 Task: Create a due date automation trigger when advanced on, on the monday after a card is due add fields with custom field "Resume" set to a number greater or equal to 1 and lower than 10 at 11:00 AM.
Action: Mouse moved to (954, 278)
Screenshot: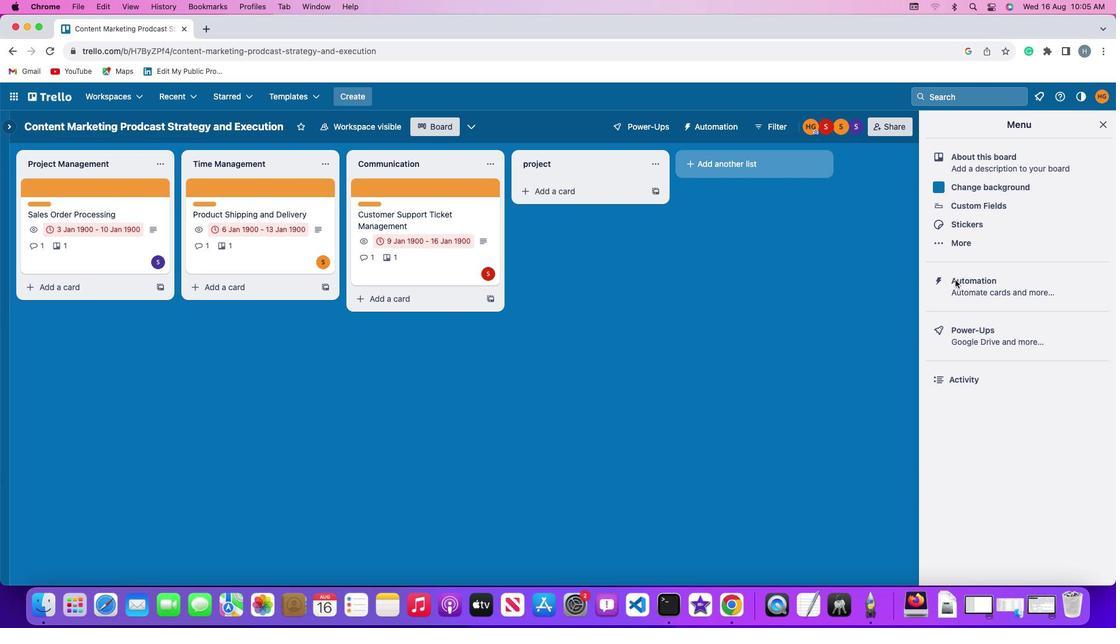 
Action: Mouse pressed left at (954, 278)
Screenshot: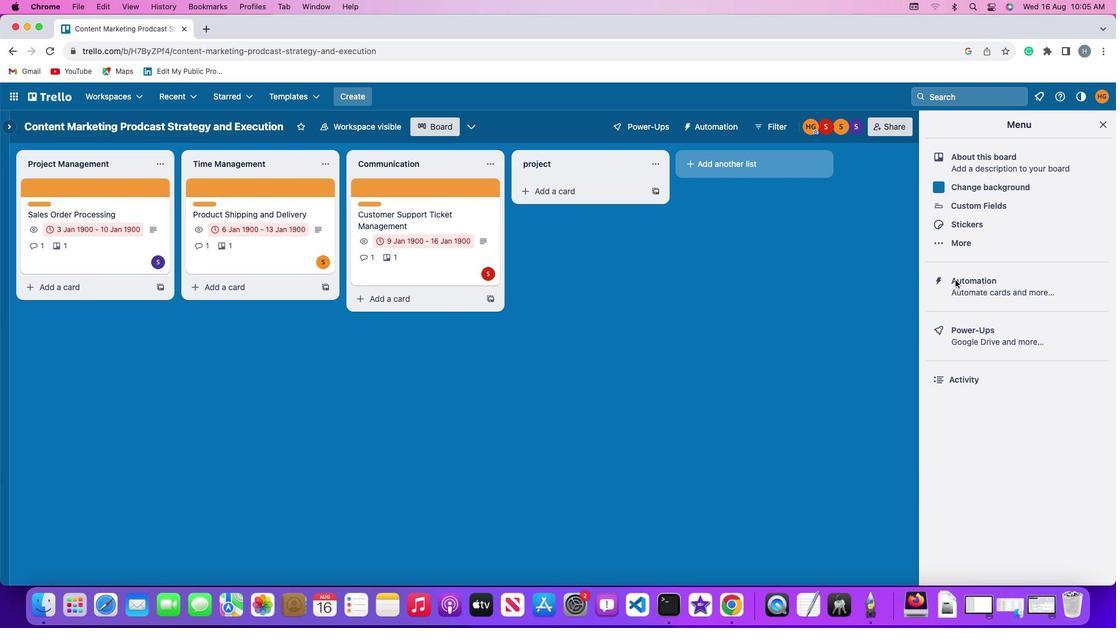 
Action: Mouse pressed left at (954, 278)
Screenshot: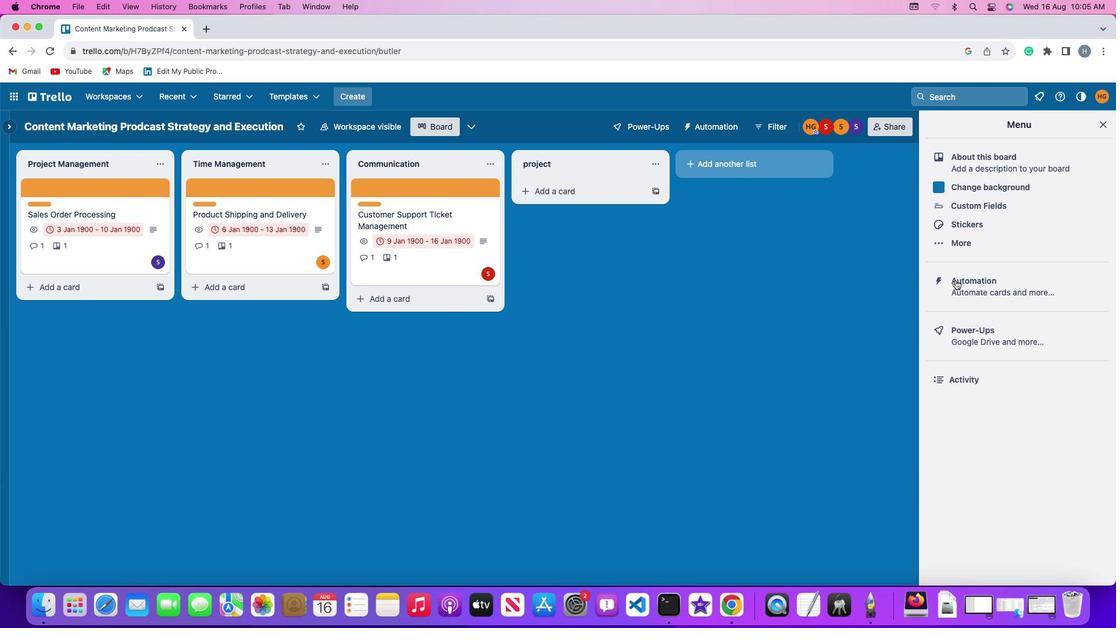 
Action: Mouse moved to (73, 268)
Screenshot: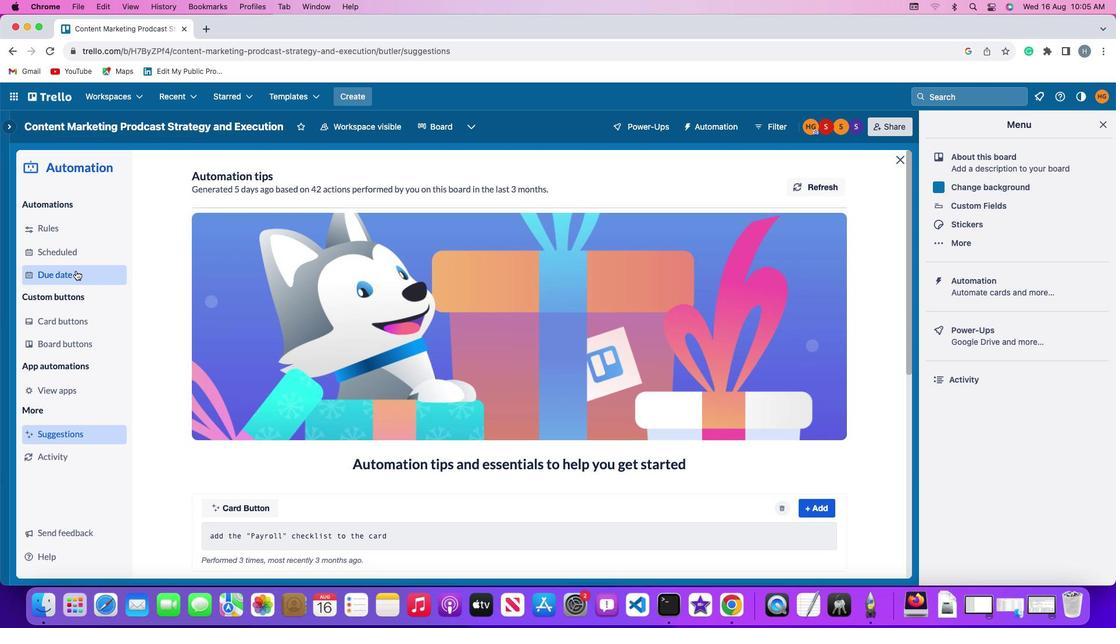 
Action: Mouse pressed left at (73, 268)
Screenshot: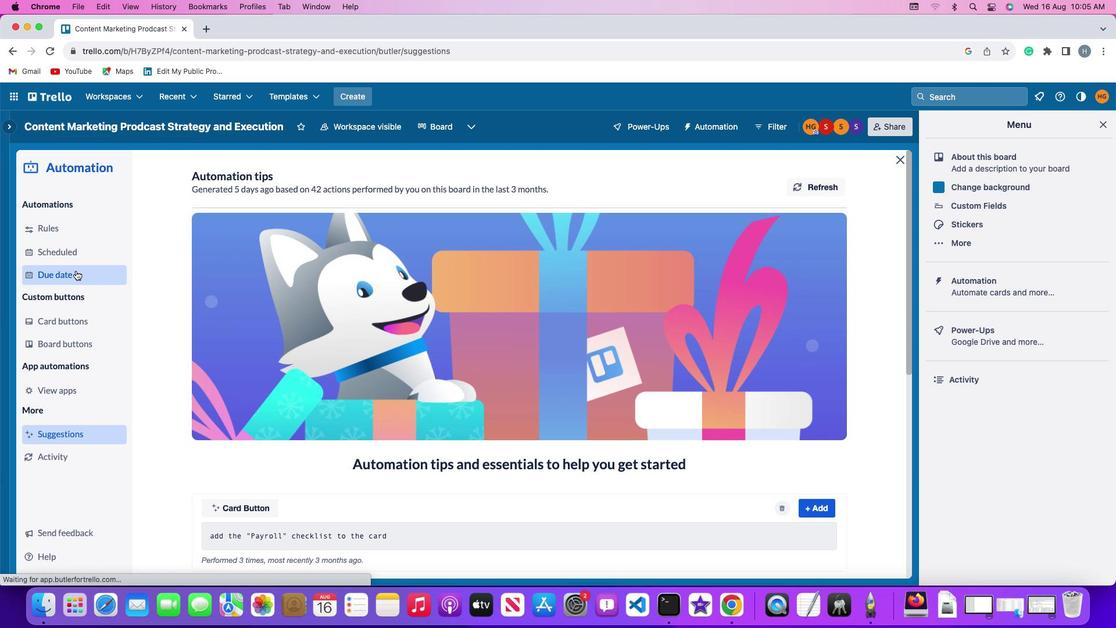 
Action: Mouse moved to (800, 175)
Screenshot: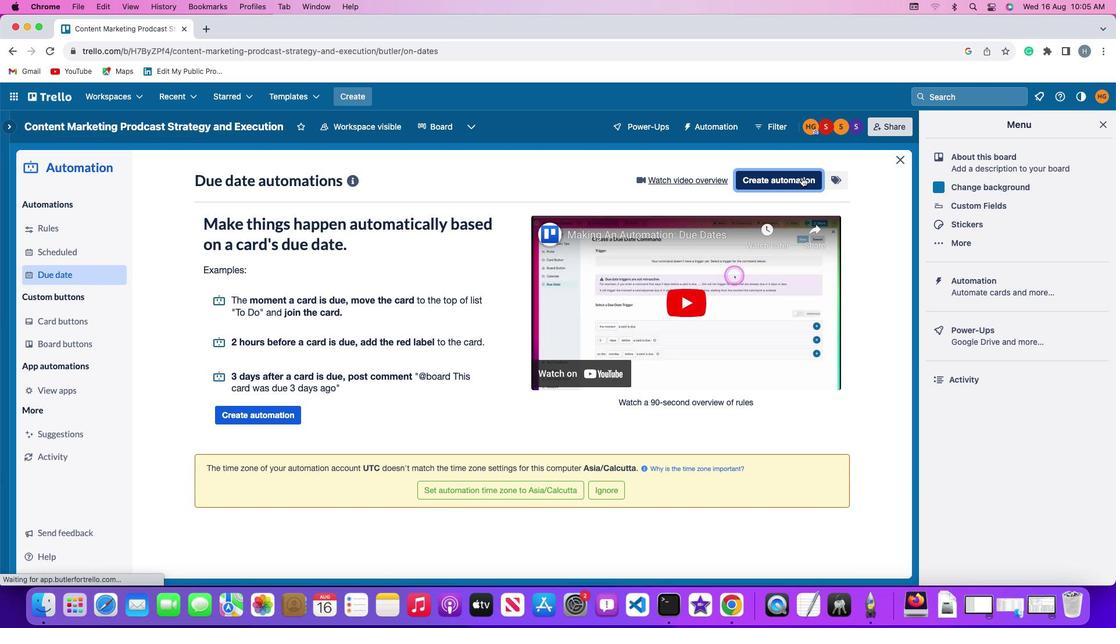 
Action: Mouse pressed left at (800, 175)
Screenshot: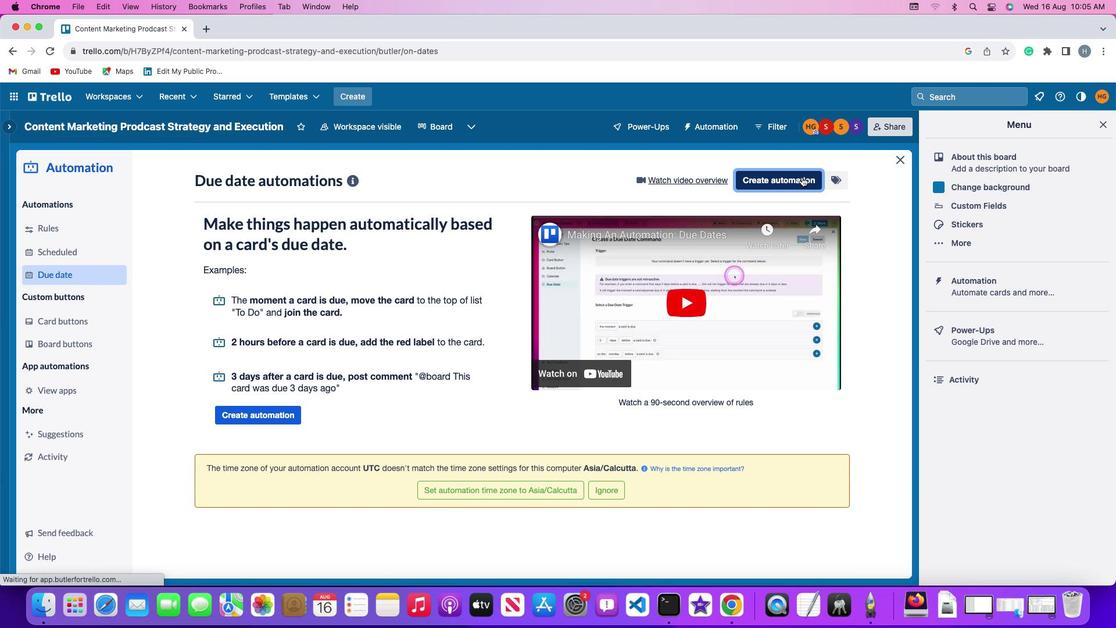 
Action: Mouse moved to (278, 291)
Screenshot: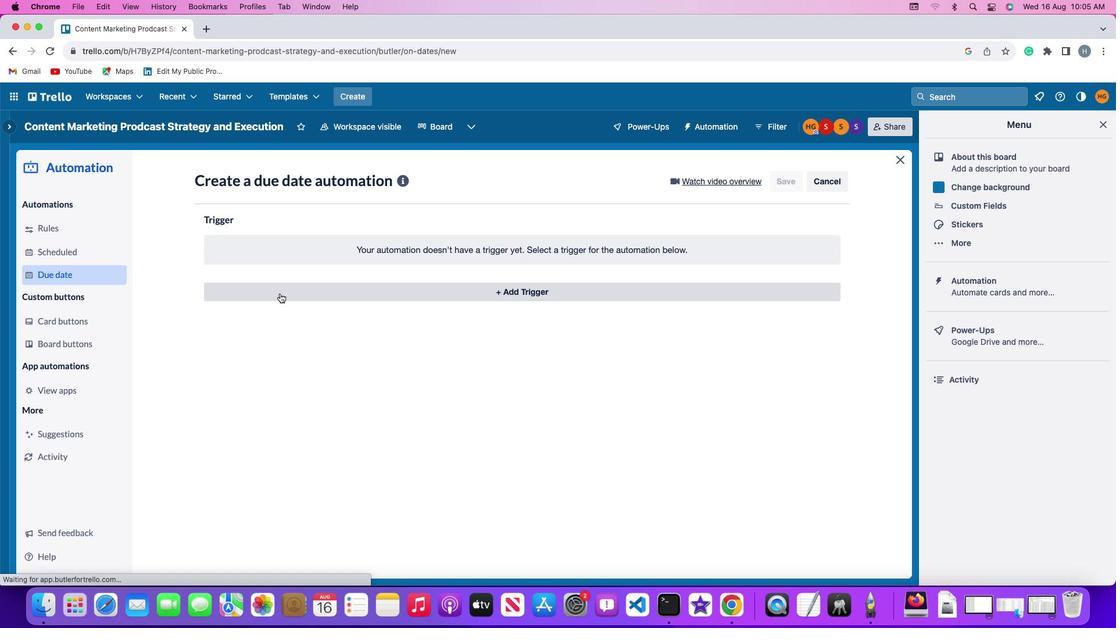 
Action: Mouse pressed left at (278, 291)
Screenshot: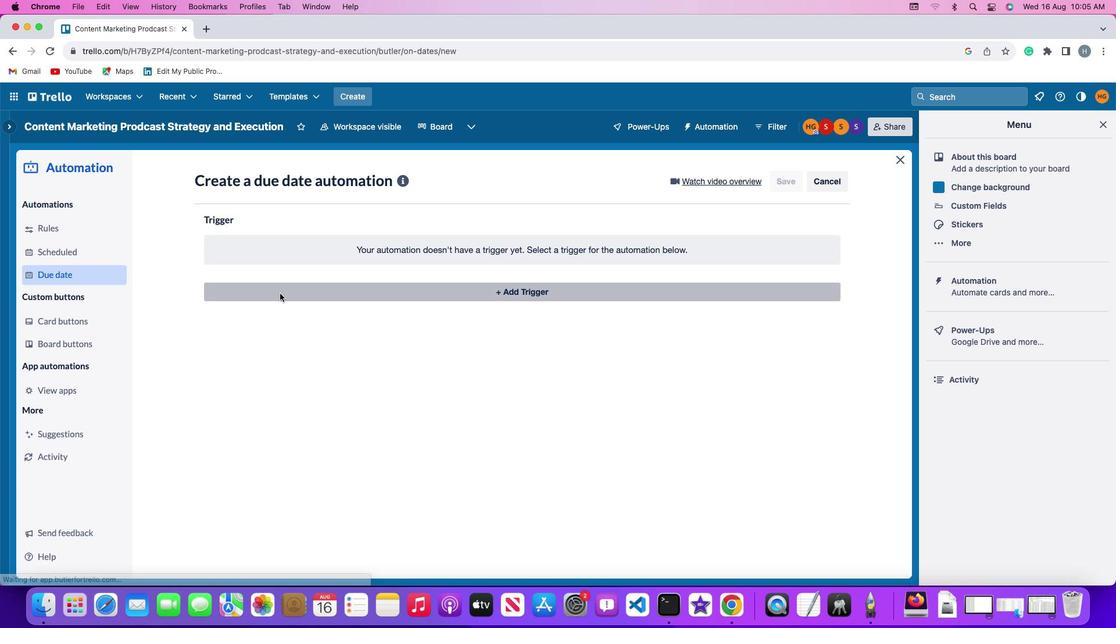 
Action: Mouse moved to (252, 501)
Screenshot: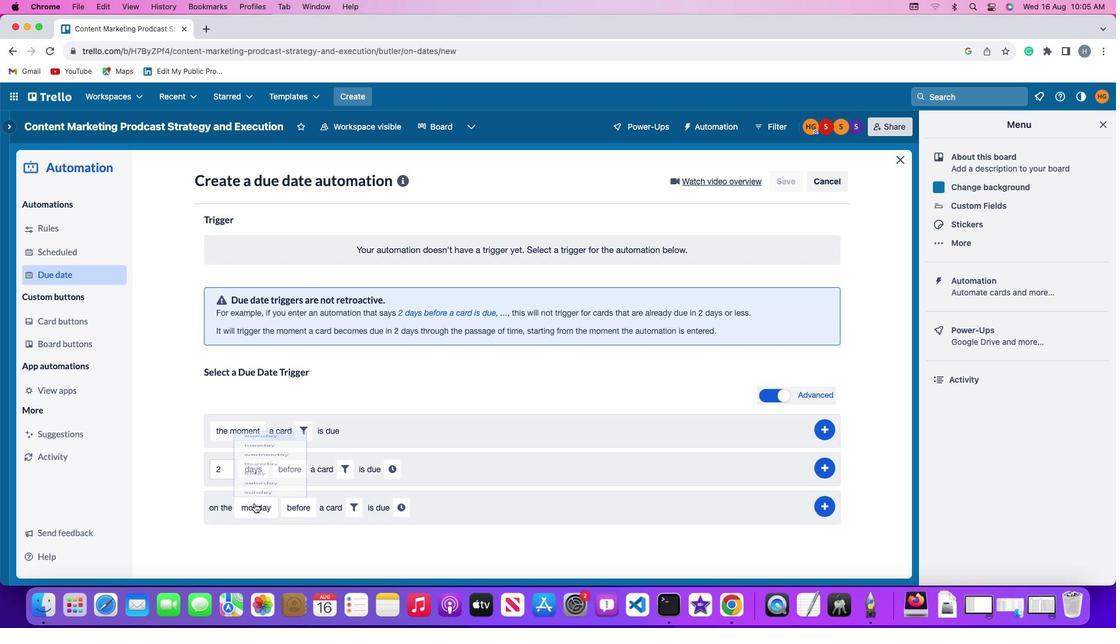 
Action: Mouse pressed left at (252, 501)
Screenshot: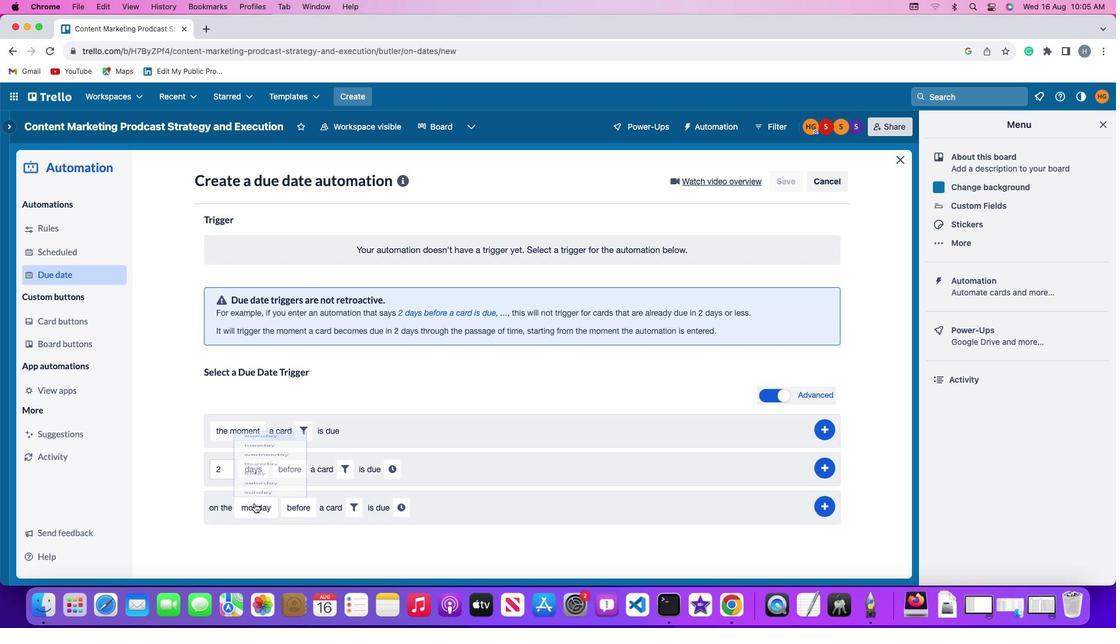 
Action: Mouse moved to (256, 341)
Screenshot: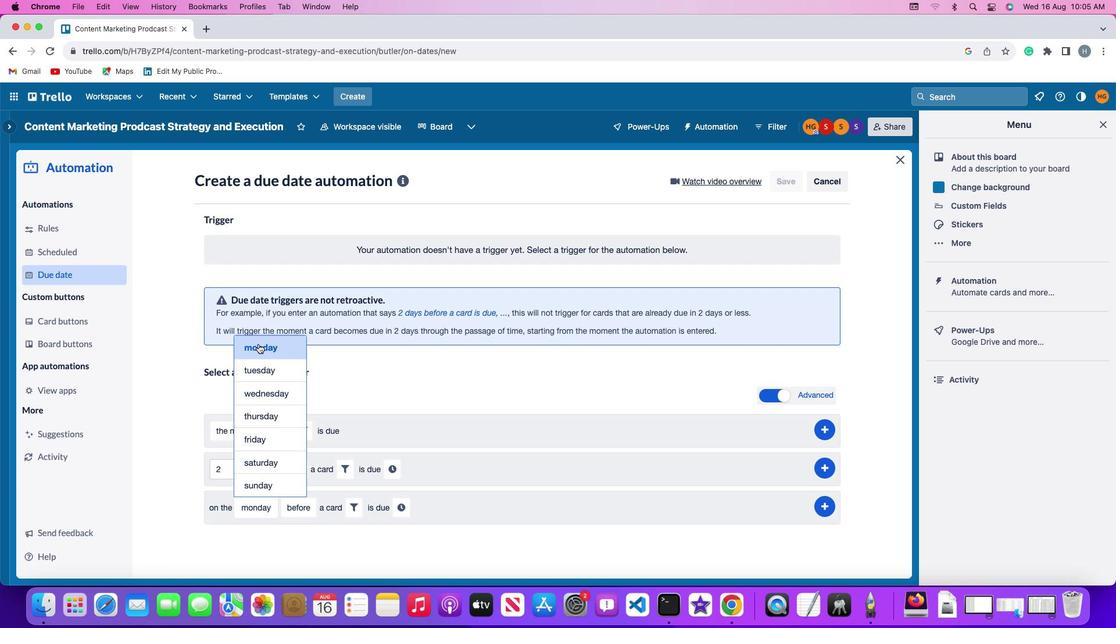 
Action: Mouse pressed left at (256, 341)
Screenshot: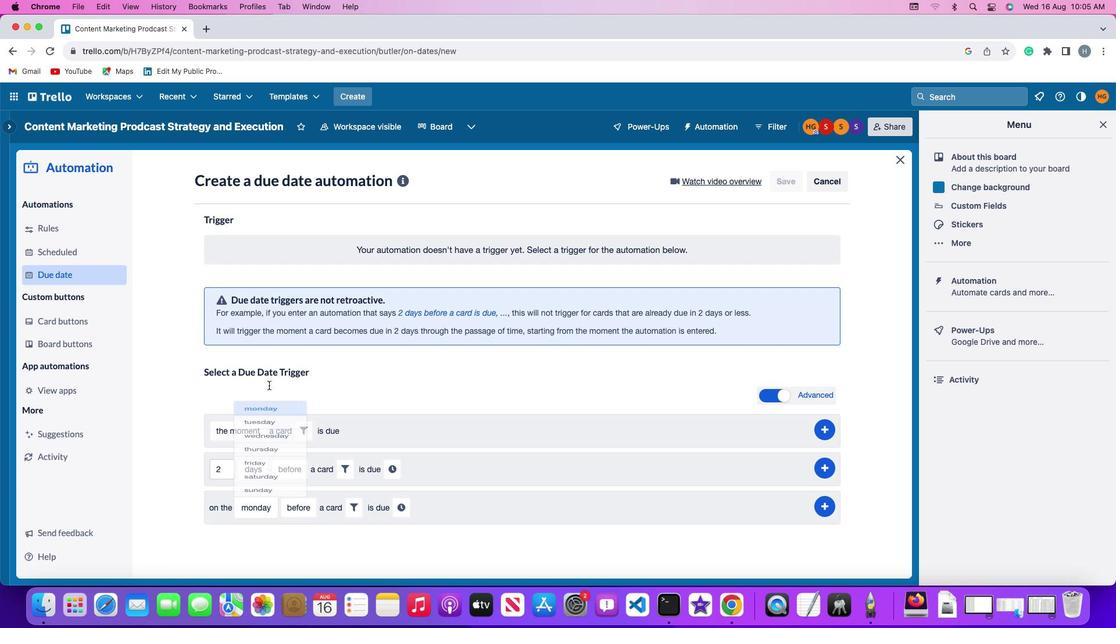
Action: Mouse moved to (291, 512)
Screenshot: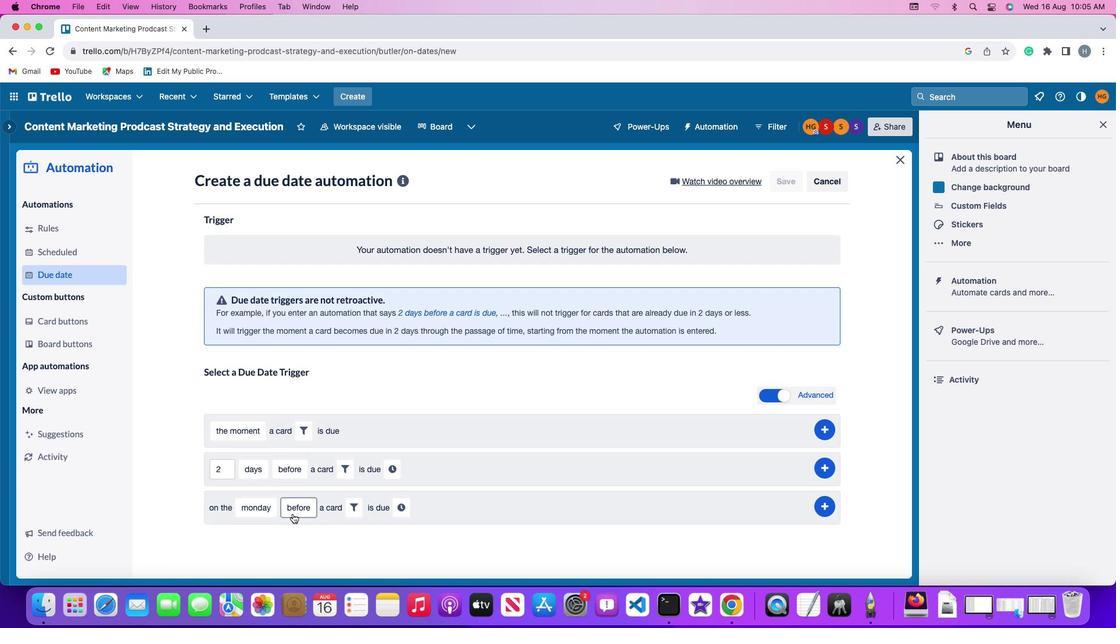 
Action: Mouse pressed left at (291, 512)
Screenshot: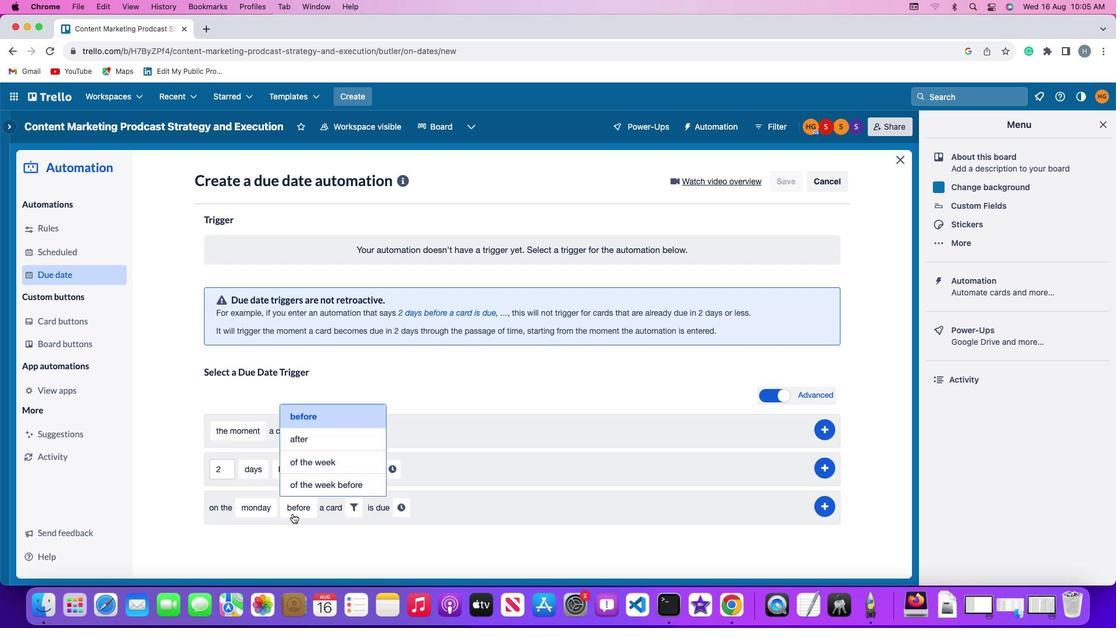 
Action: Mouse moved to (302, 429)
Screenshot: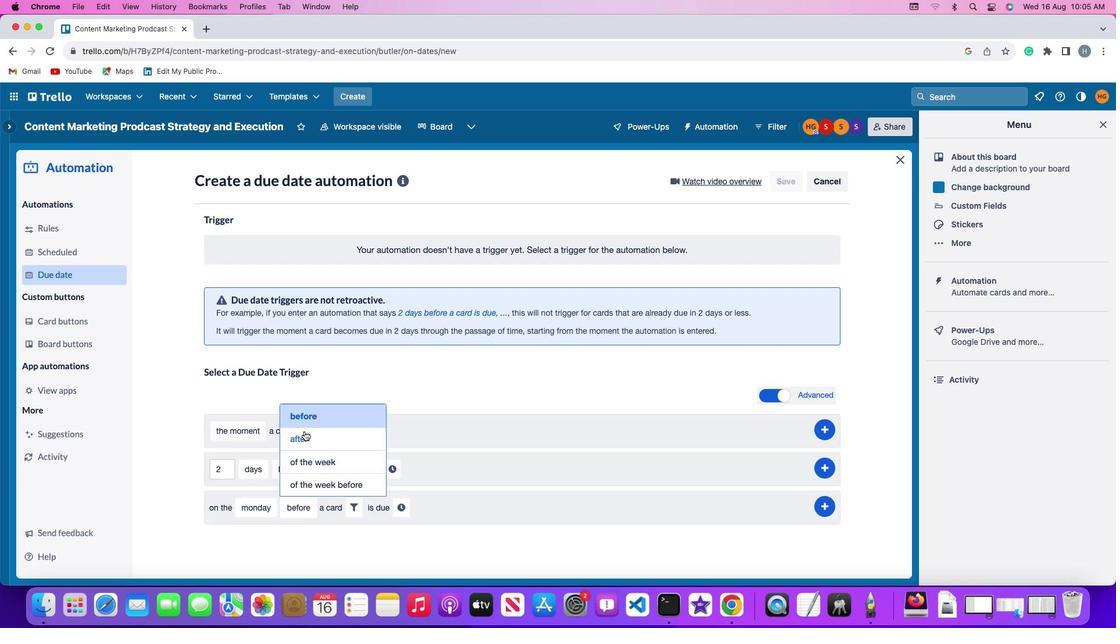 
Action: Mouse pressed left at (302, 429)
Screenshot: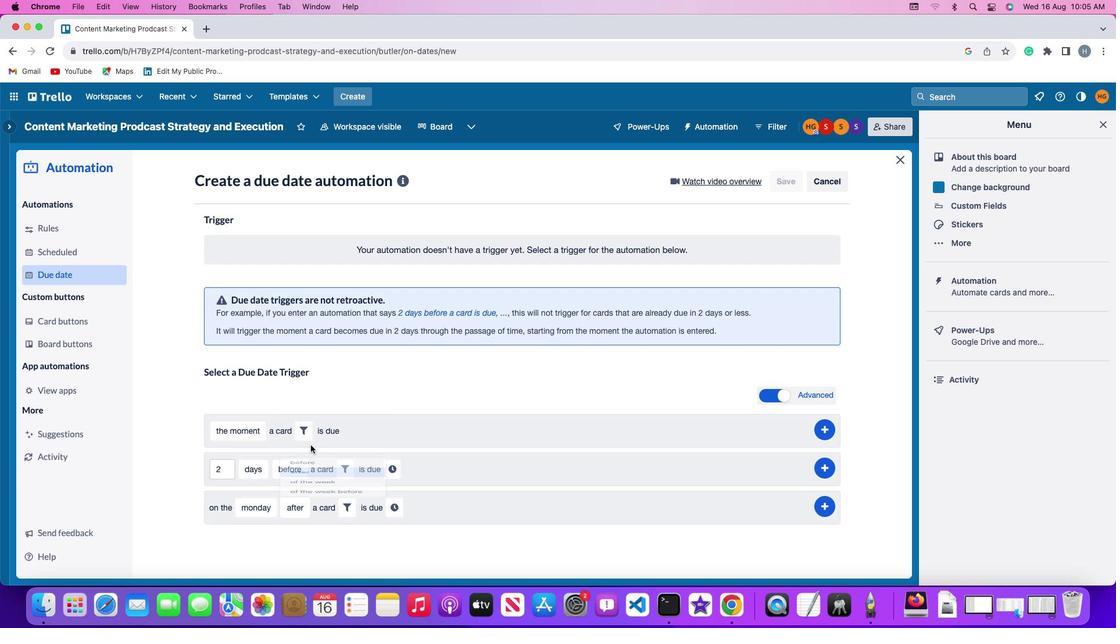 
Action: Mouse moved to (344, 504)
Screenshot: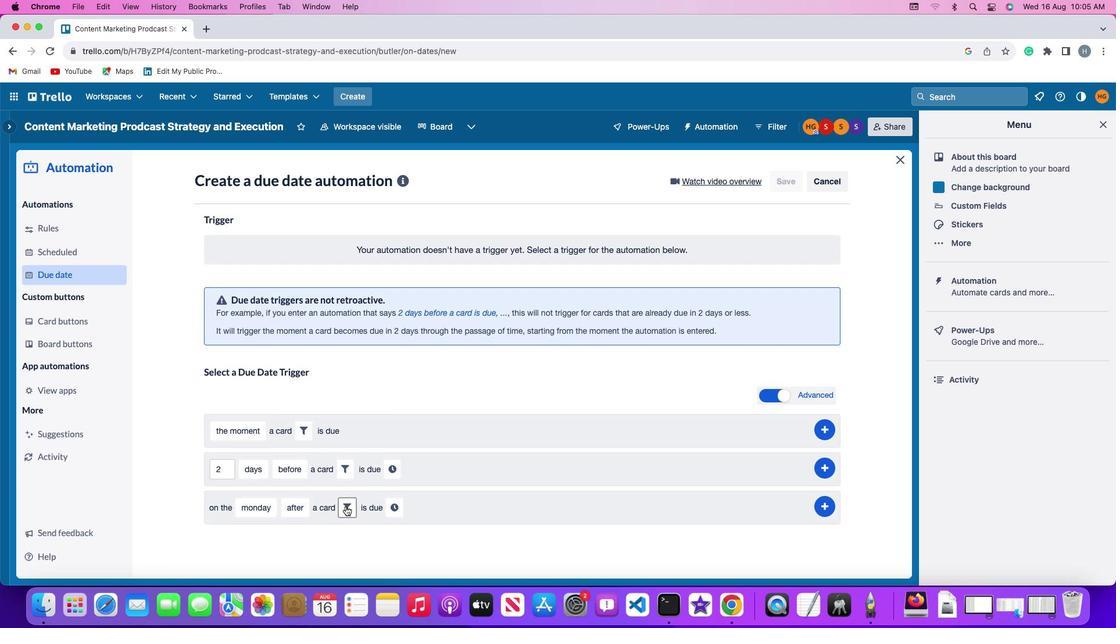 
Action: Mouse pressed left at (344, 504)
Screenshot: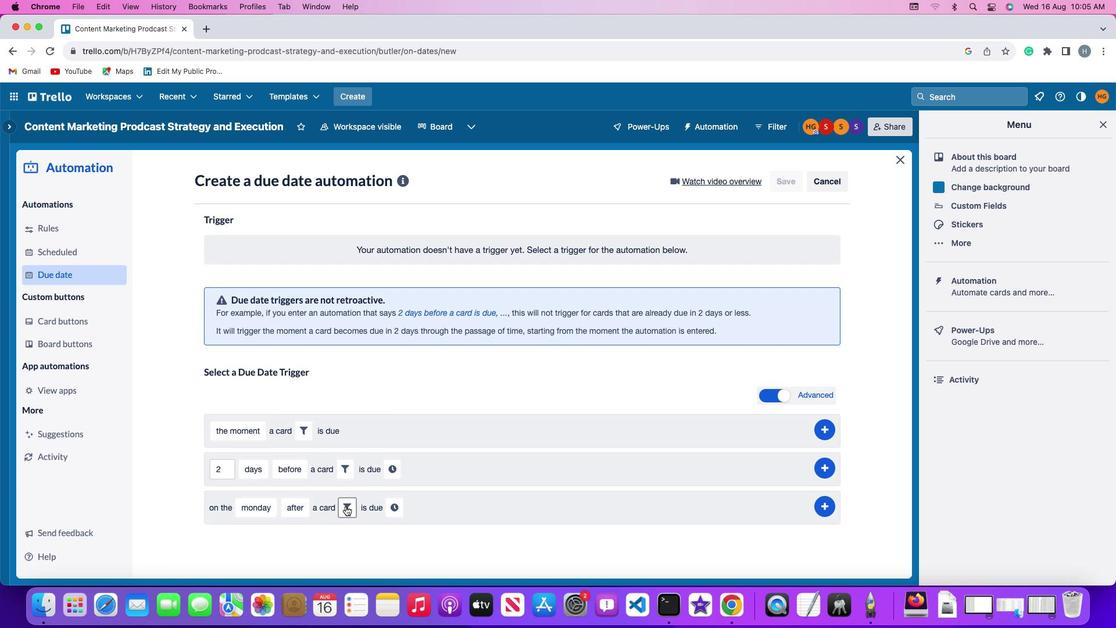 
Action: Mouse moved to (538, 547)
Screenshot: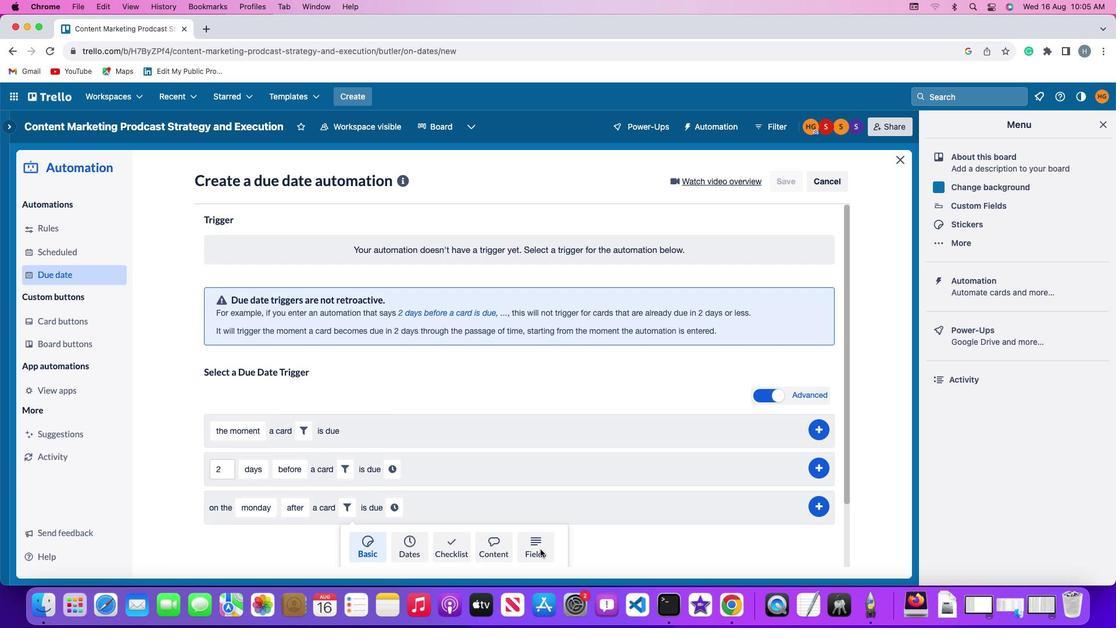 
Action: Mouse pressed left at (538, 547)
Screenshot: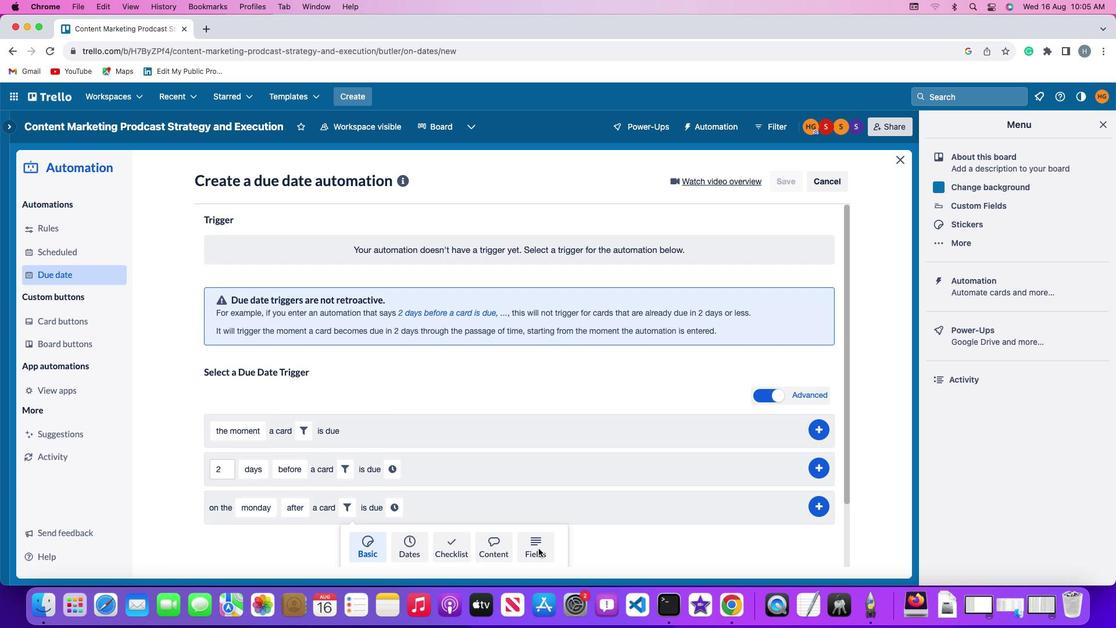
Action: Mouse moved to (309, 540)
Screenshot: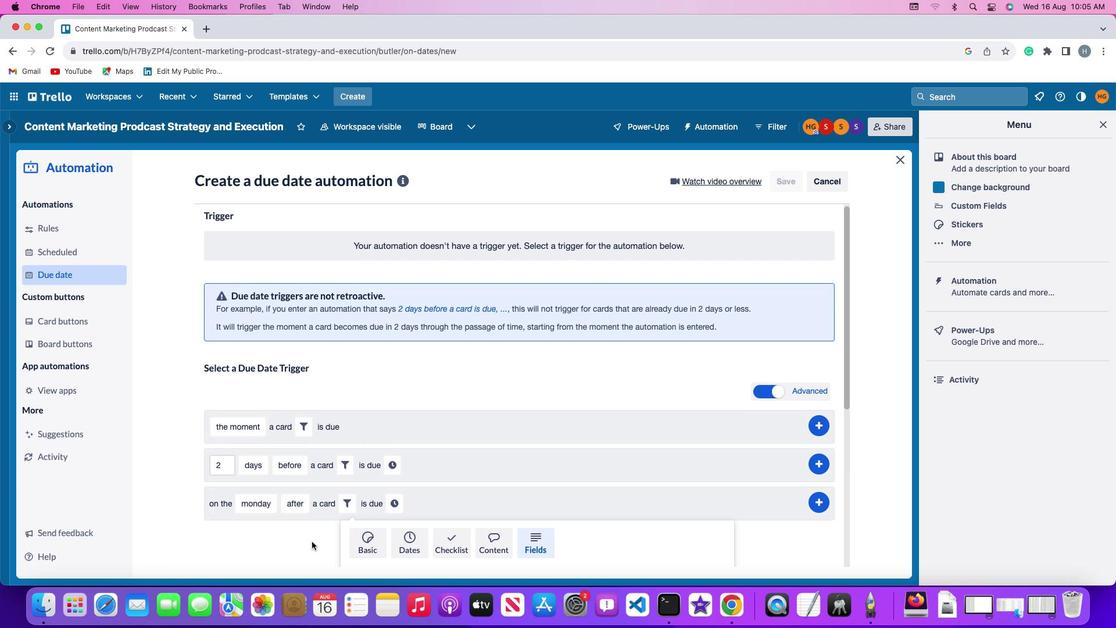 
Action: Mouse scrolled (309, 540) with delta (-1, -1)
Screenshot: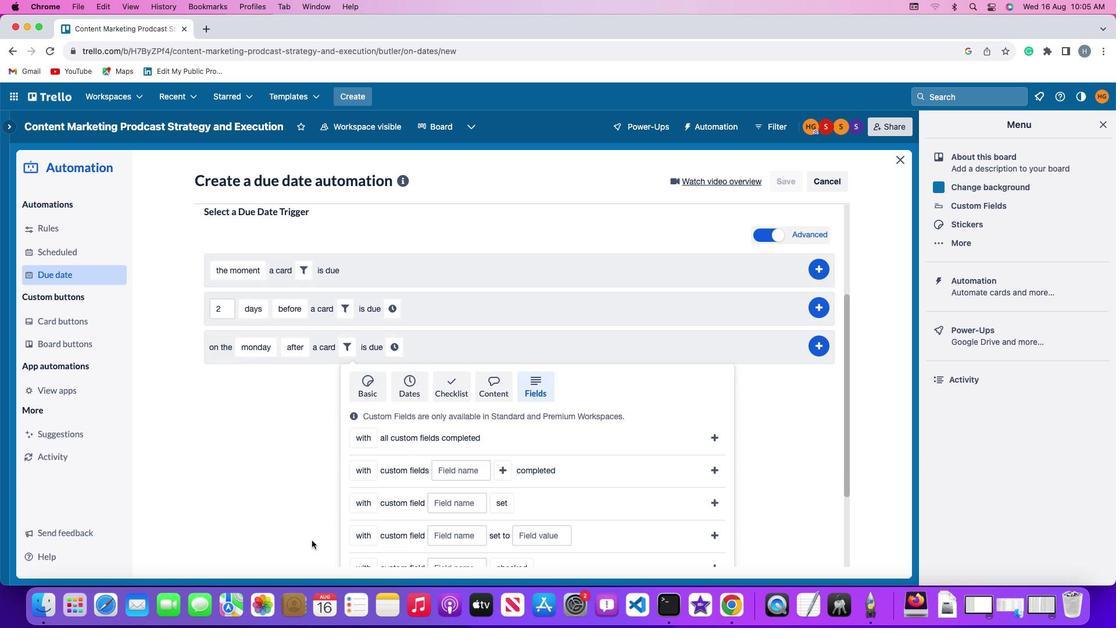 
Action: Mouse scrolled (309, 540) with delta (-1, -1)
Screenshot: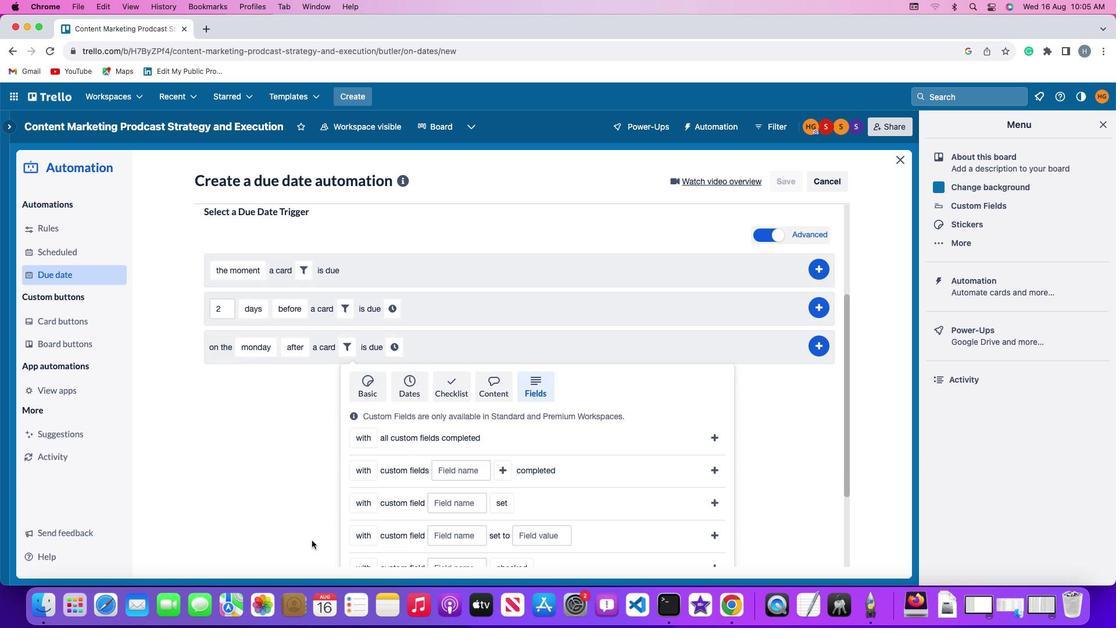 
Action: Mouse scrolled (309, 540) with delta (-1, -2)
Screenshot: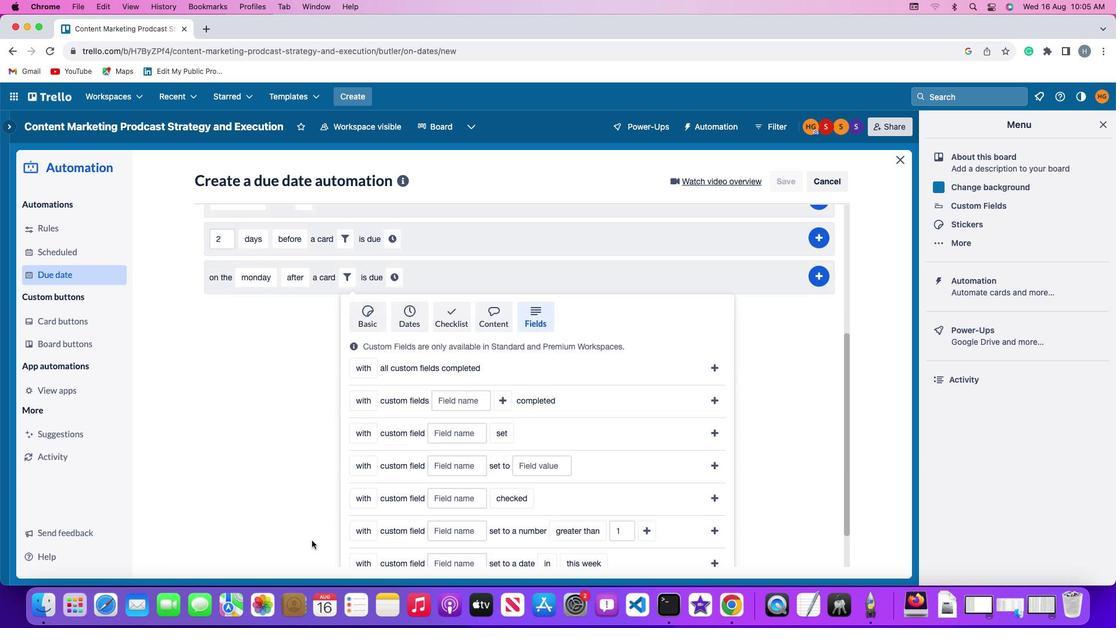 
Action: Mouse moved to (309, 540)
Screenshot: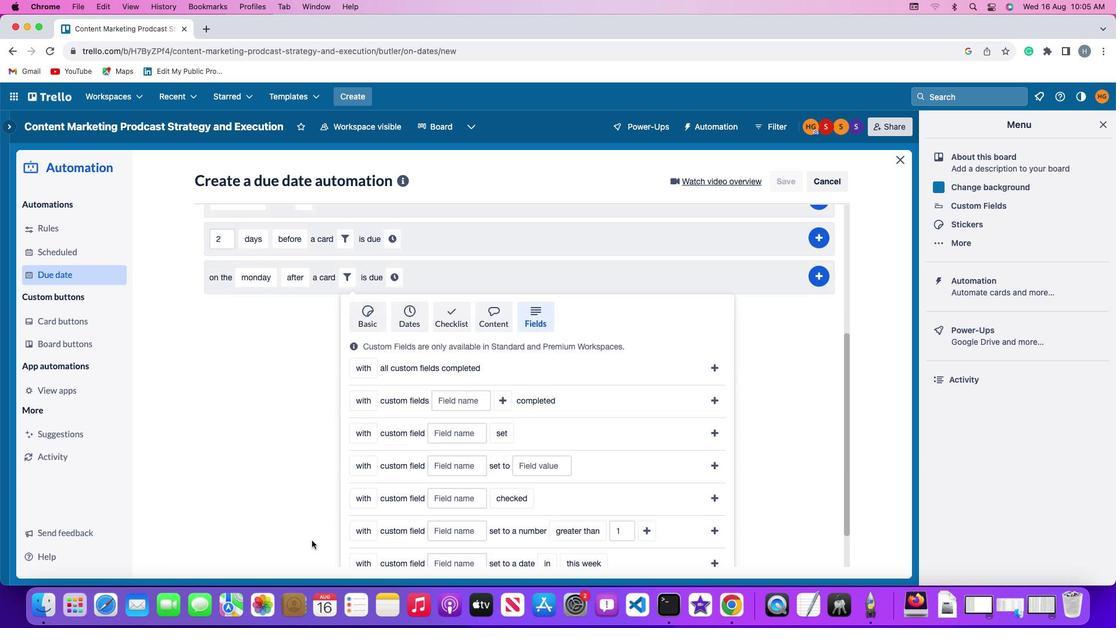 
Action: Mouse scrolled (309, 540) with delta (-1, -4)
Screenshot: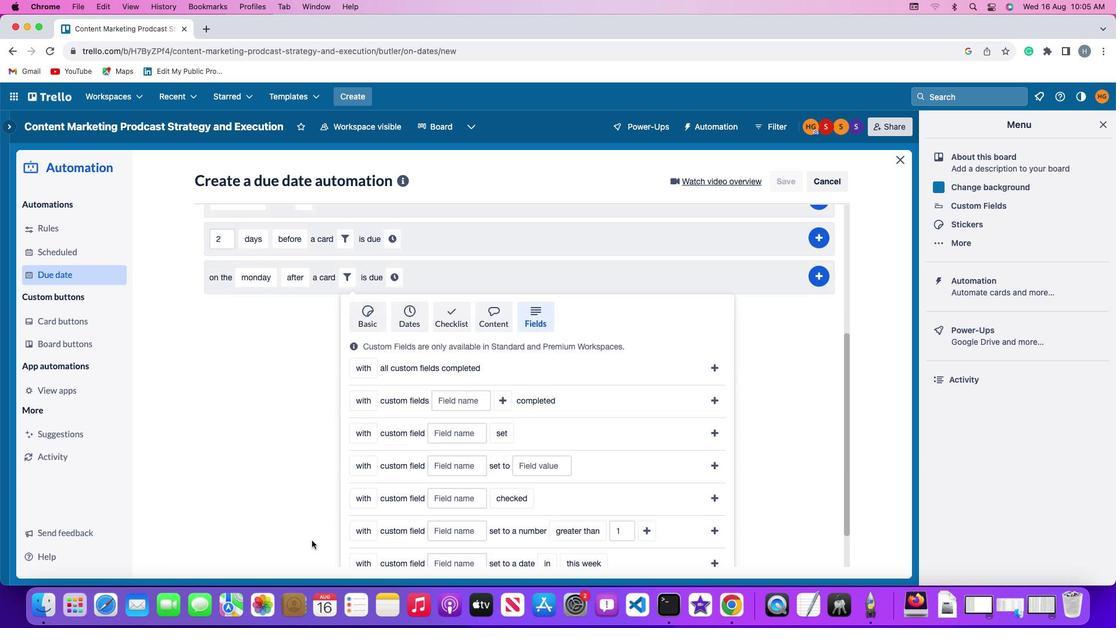 
Action: Mouse moved to (309, 539)
Screenshot: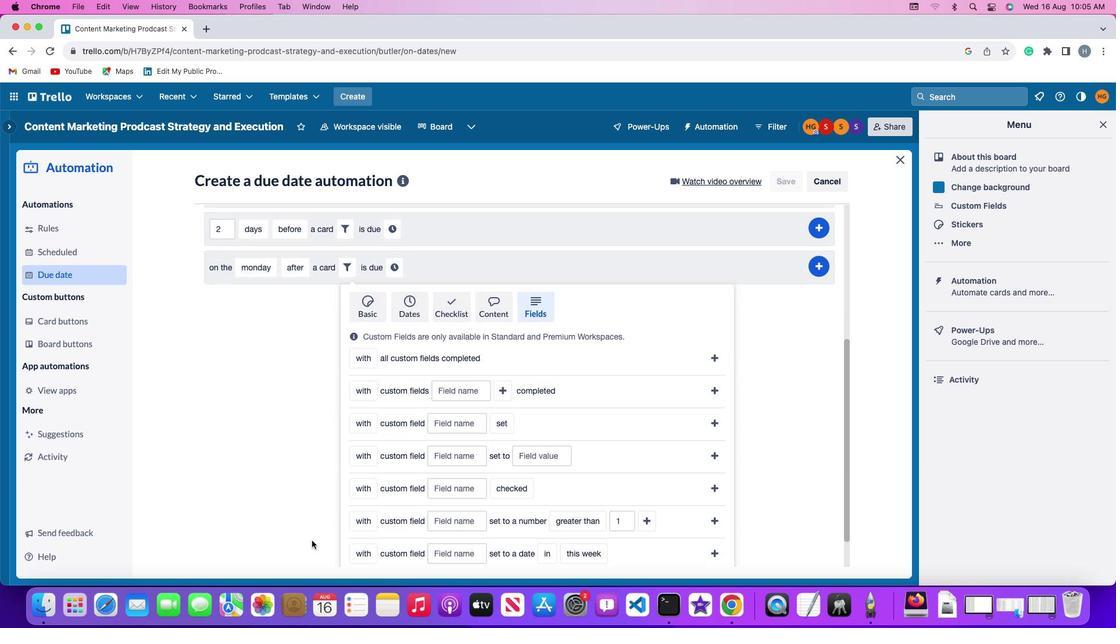 
Action: Mouse scrolled (309, 539) with delta (-1, -1)
Screenshot: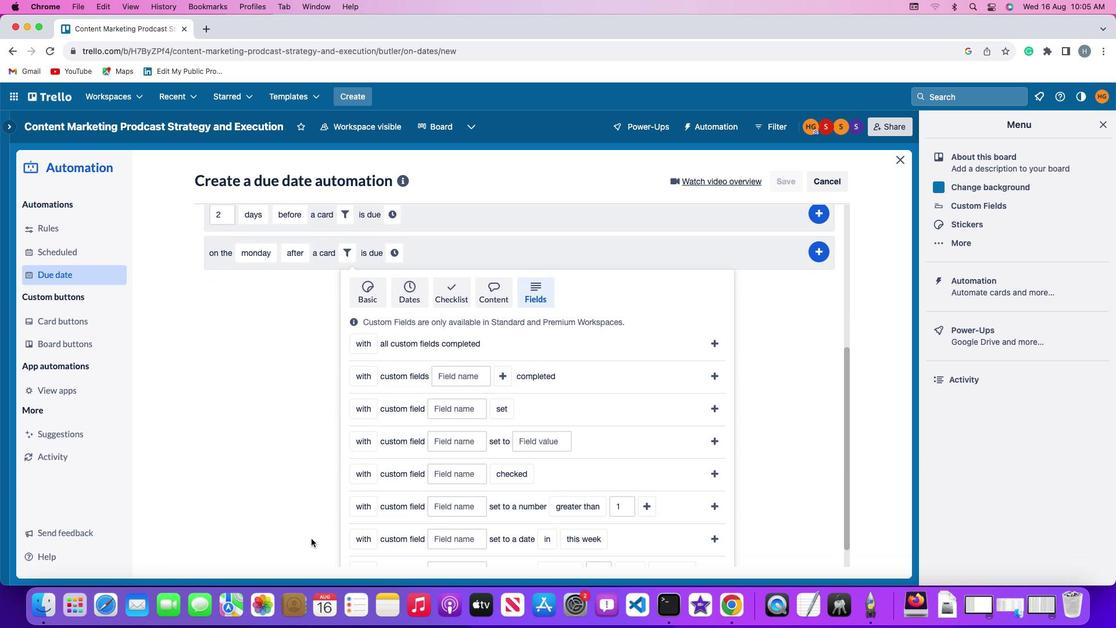 
Action: Mouse scrolled (309, 539) with delta (-1, -1)
Screenshot: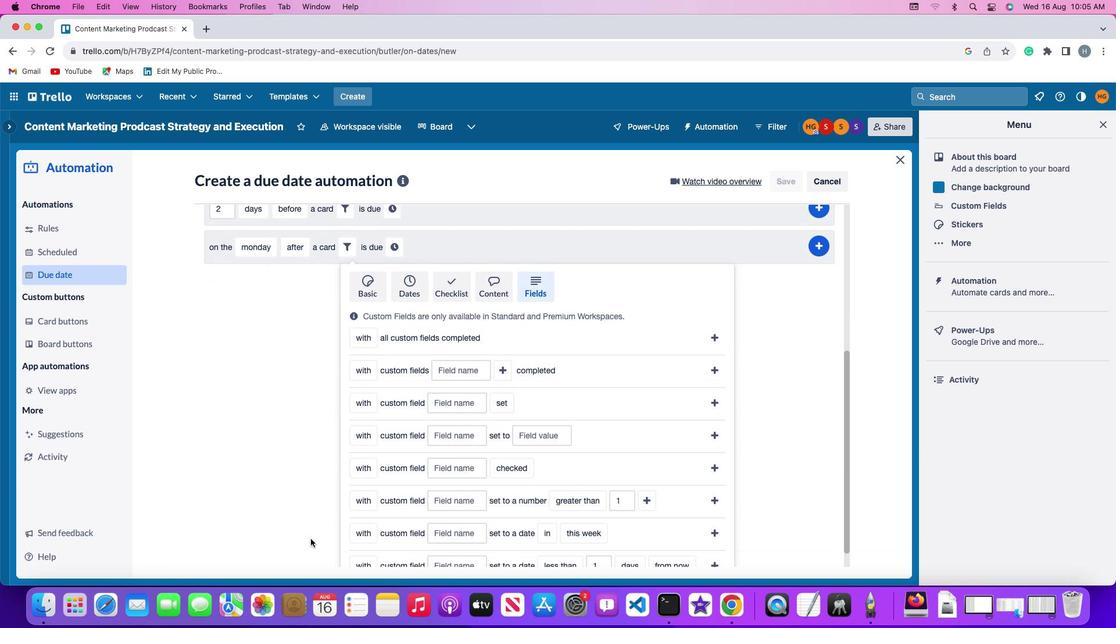 
Action: Mouse scrolled (309, 539) with delta (-1, -2)
Screenshot: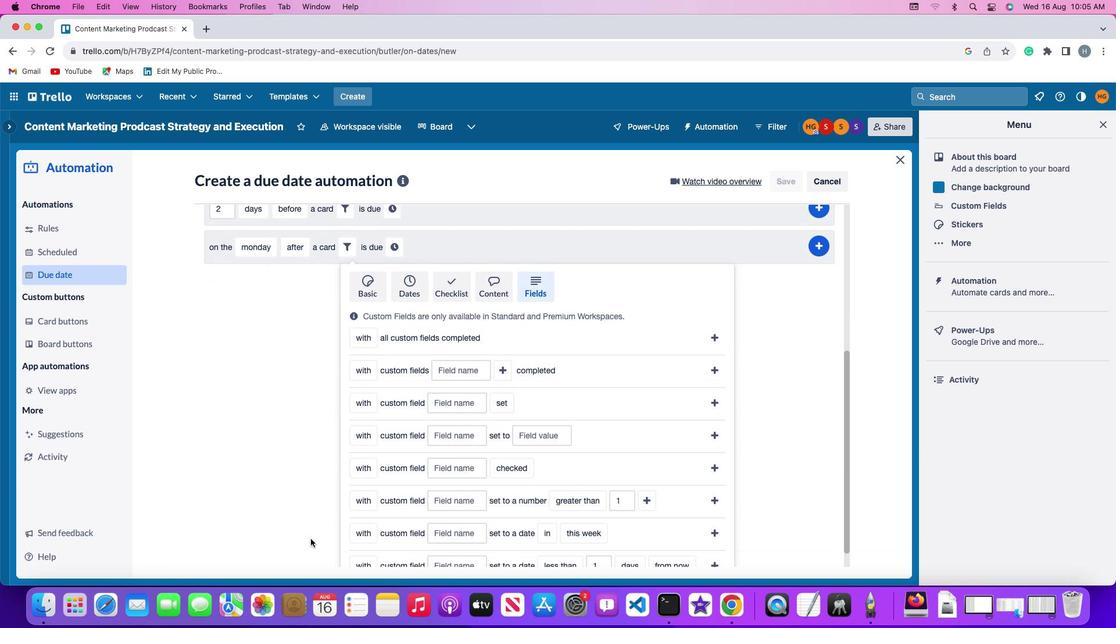 
Action: Mouse scrolled (309, 539) with delta (-1, -4)
Screenshot: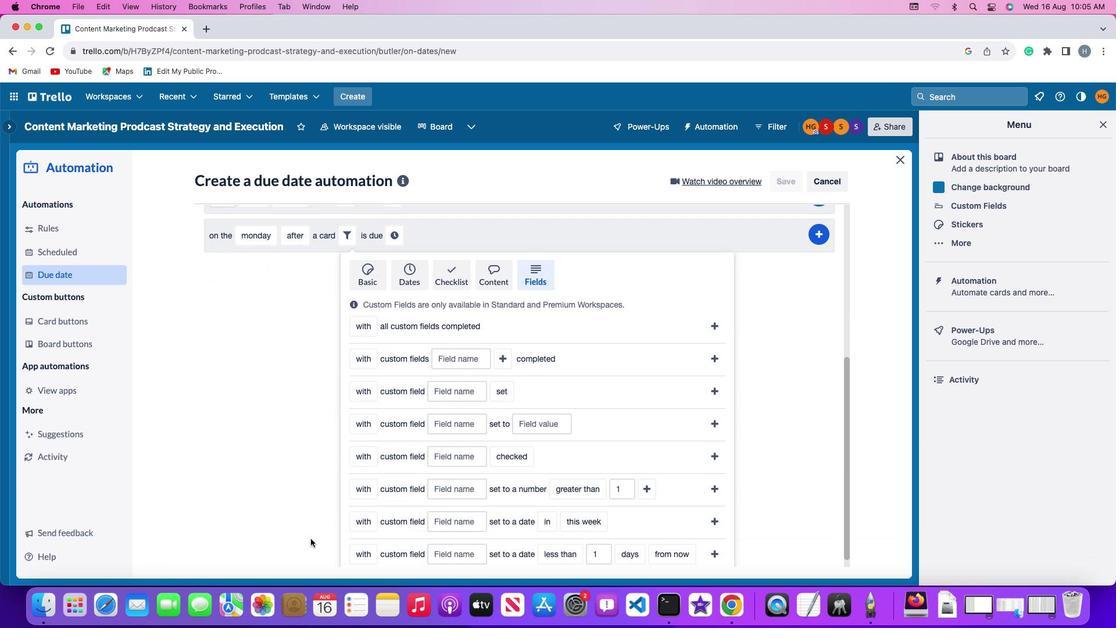 
Action: Mouse moved to (309, 537)
Screenshot: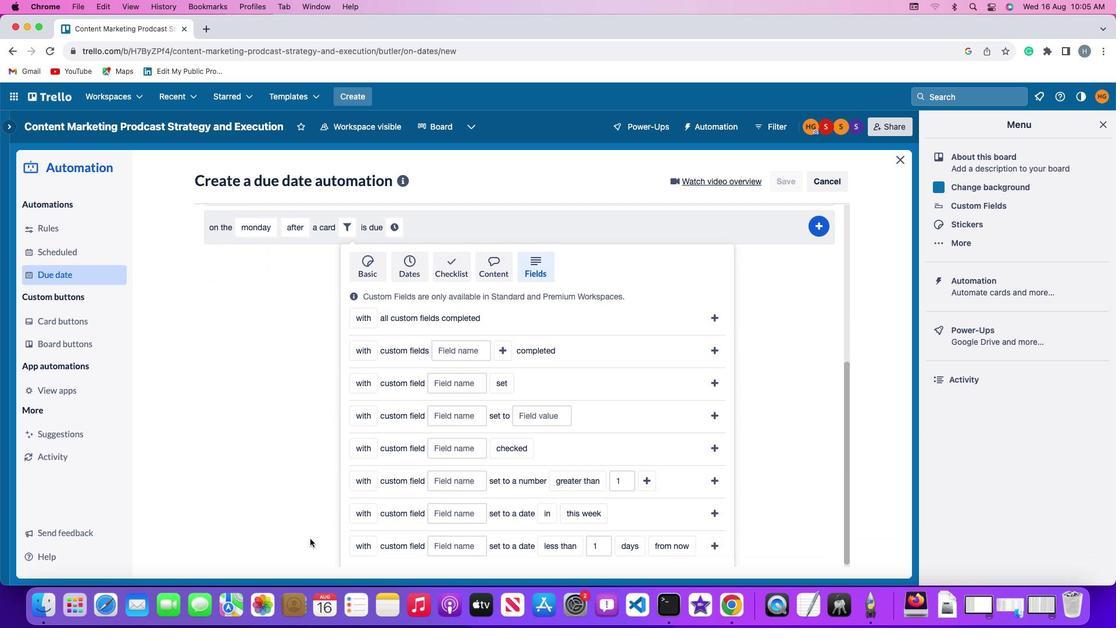 
Action: Mouse scrolled (309, 537) with delta (-1, -4)
Screenshot: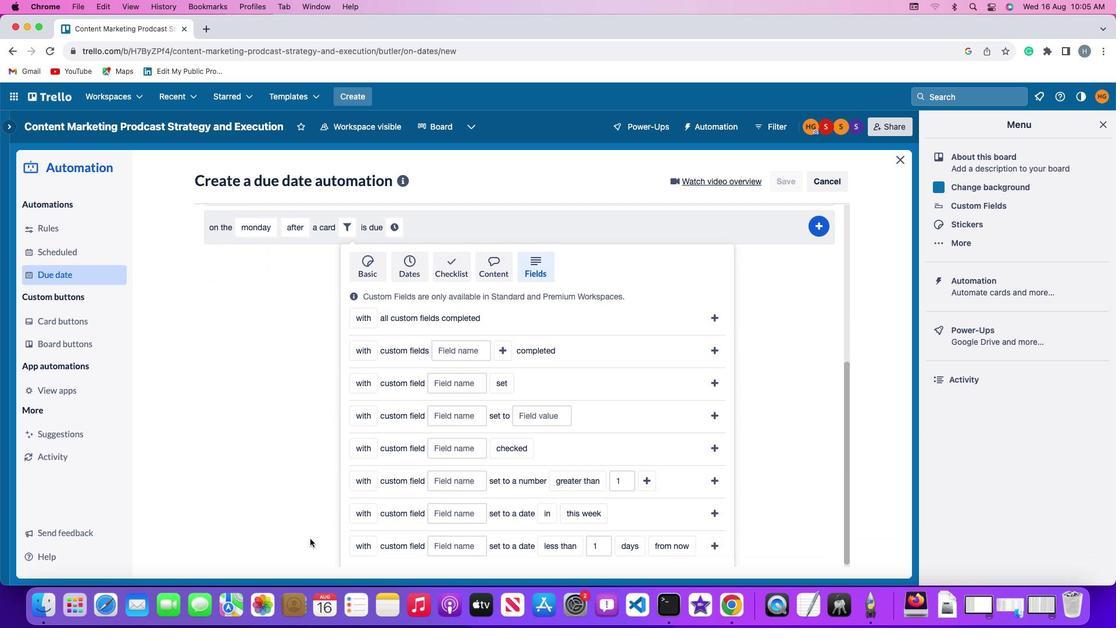 
Action: Mouse moved to (303, 537)
Screenshot: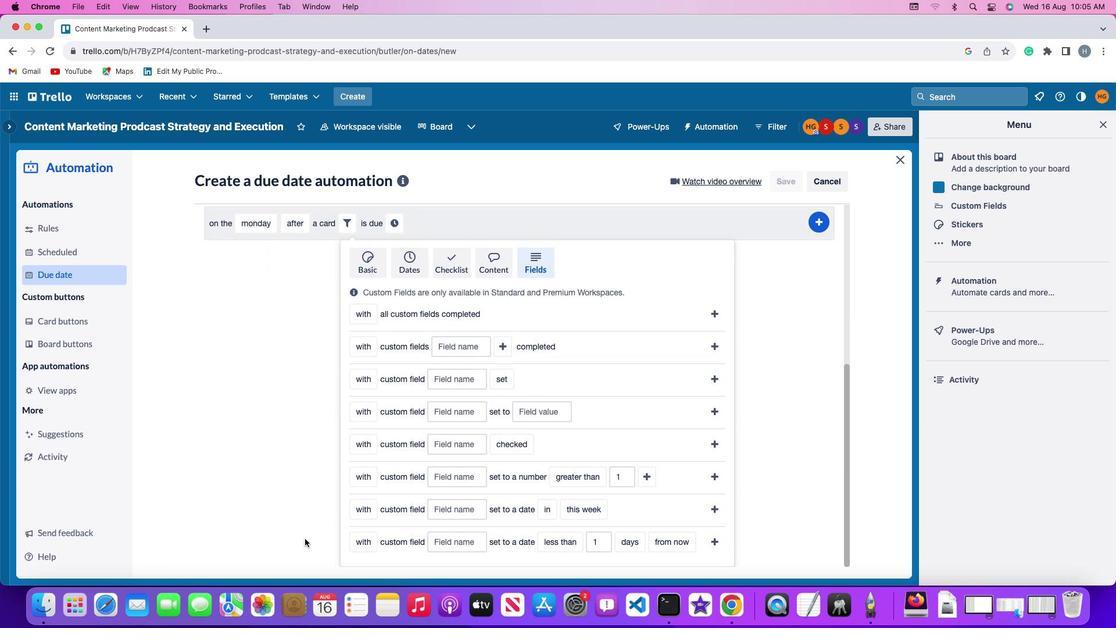 
Action: Mouse scrolled (303, 537) with delta (-1, -1)
Screenshot: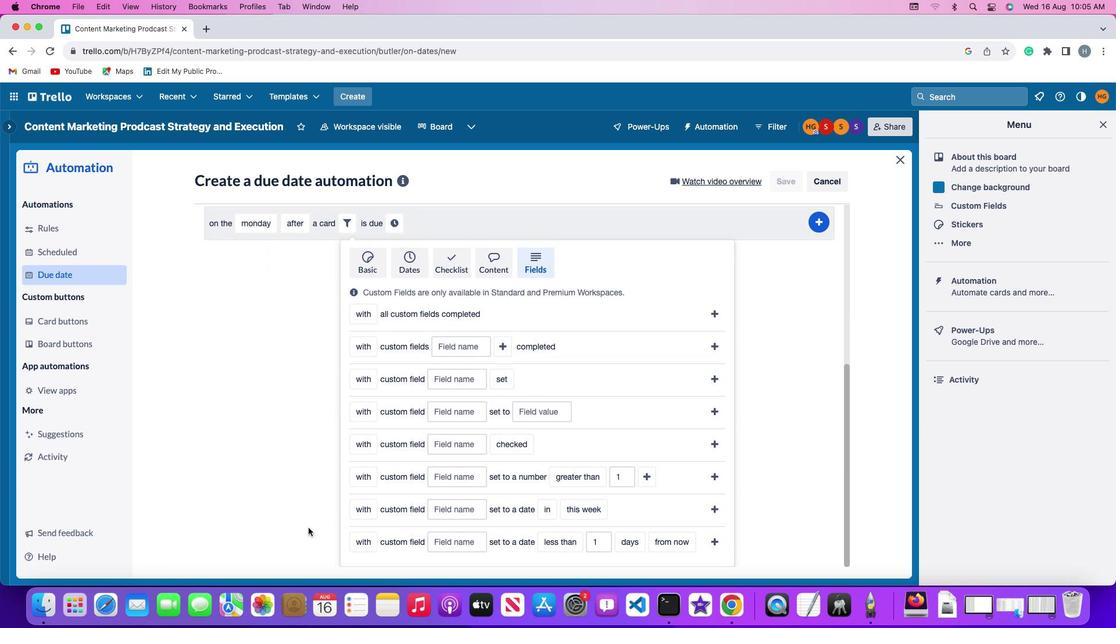 
Action: Mouse scrolled (303, 537) with delta (-1, -1)
Screenshot: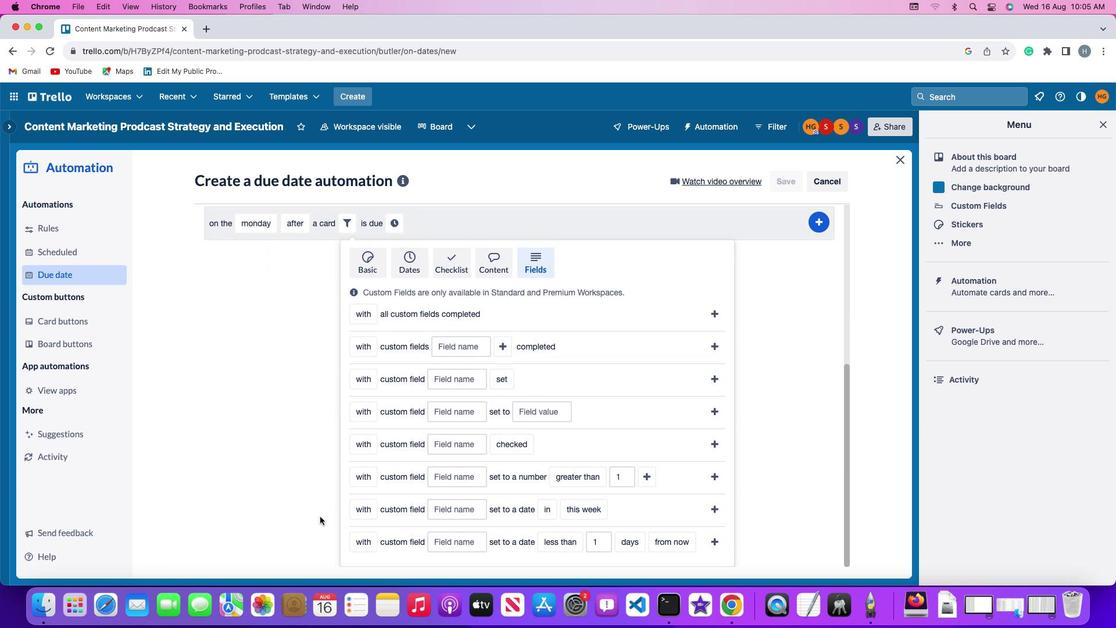
Action: Mouse scrolled (303, 537) with delta (-1, -2)
Screenshot: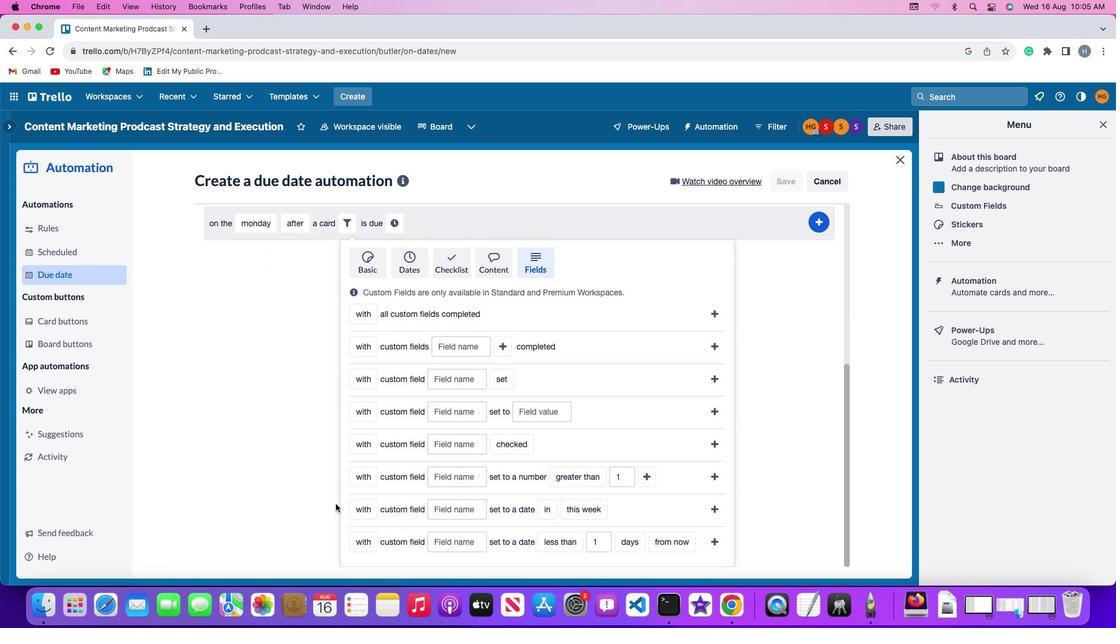 
Action: Mouse moved to (357, 473)
Screenshot: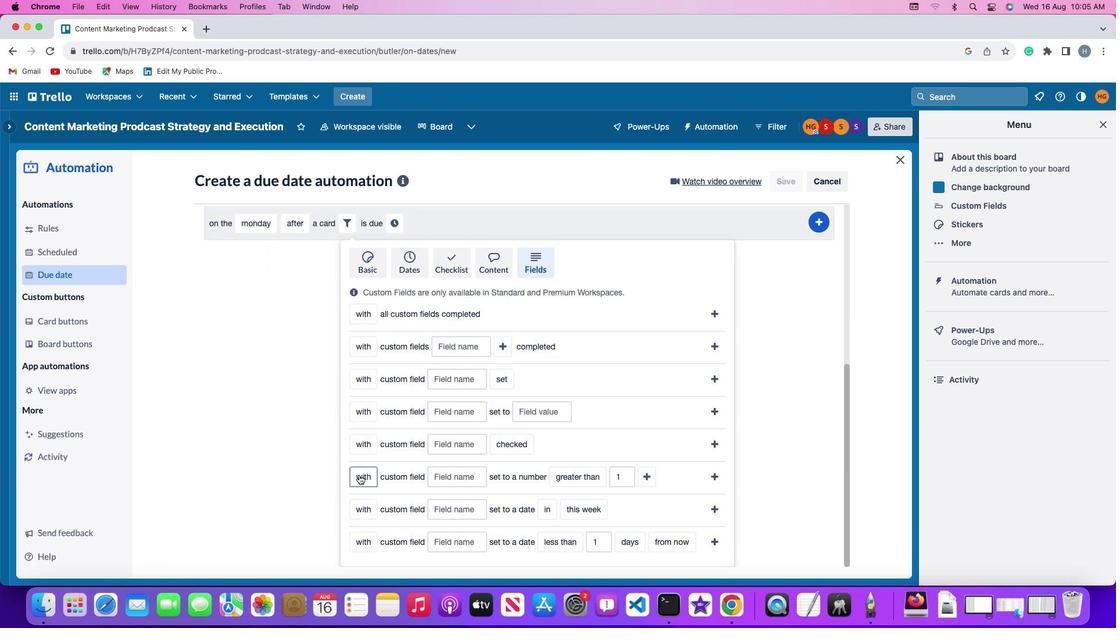 
Action: Mouse pressed left at (357, 473)
Screenshot: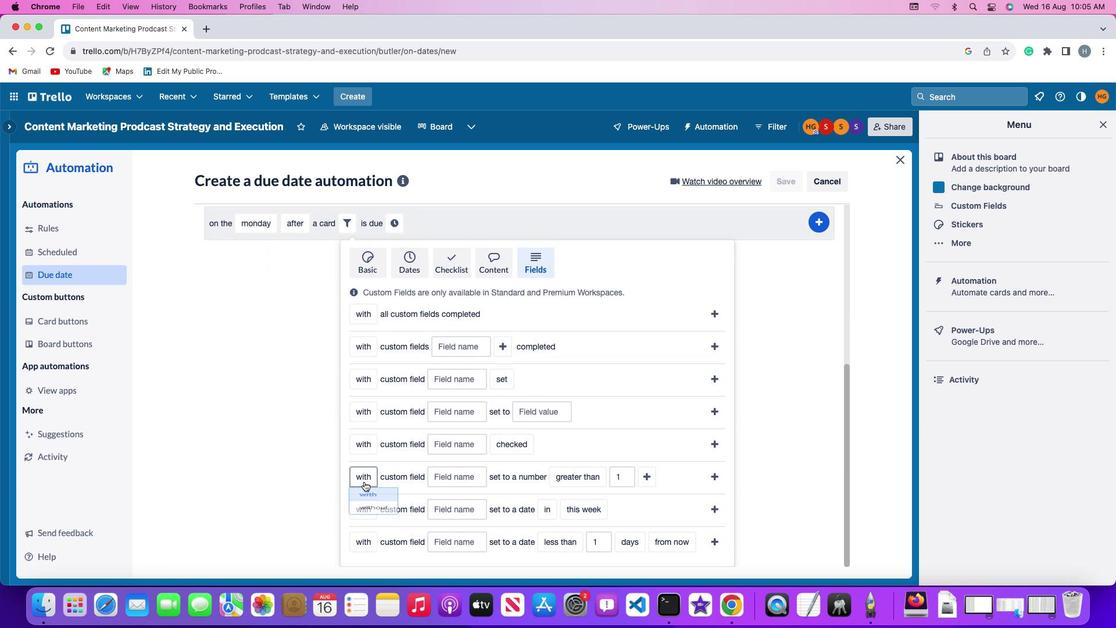
Action: Mouse moved to (370, 500)
Screenshot: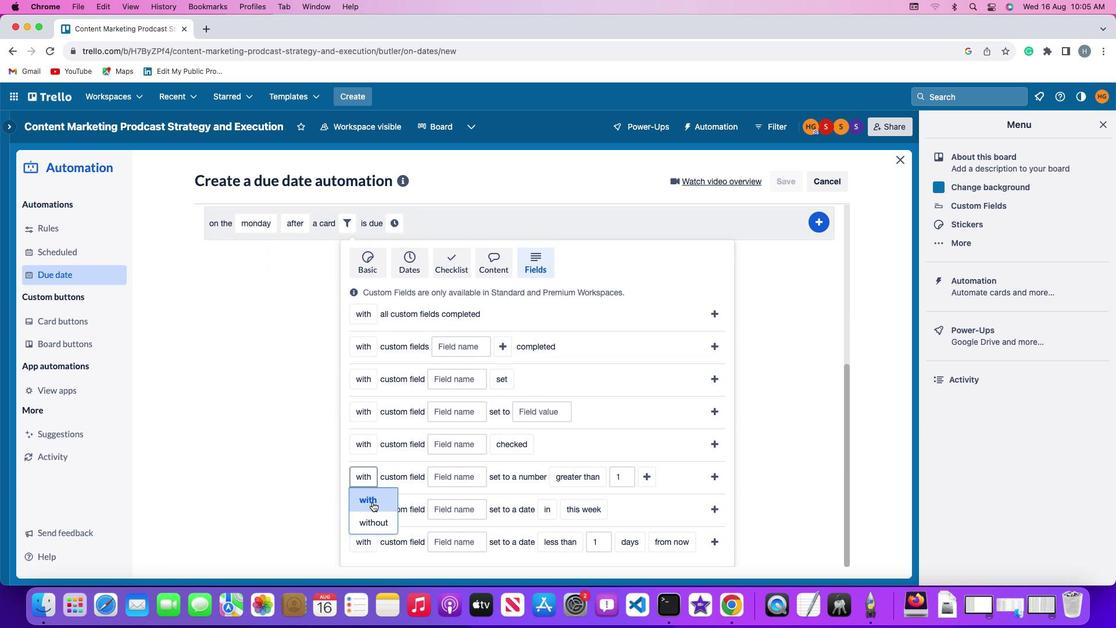 
Action: Mouse pressed left at (370, 500)
Screenshot: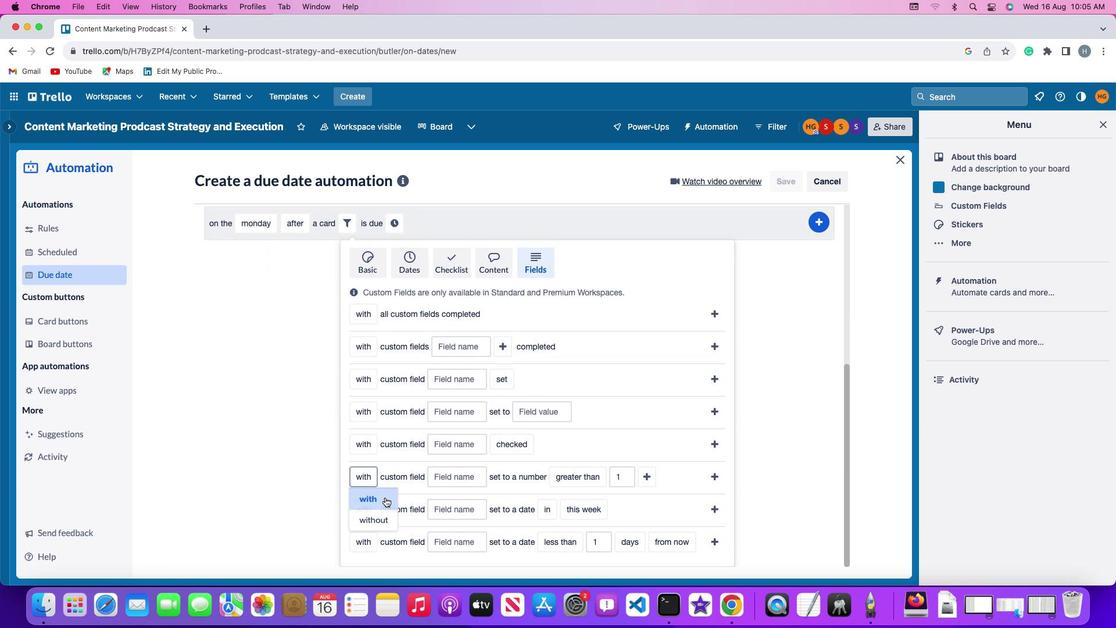 
Action: Mouse moved to (465, 478)
Screenshot: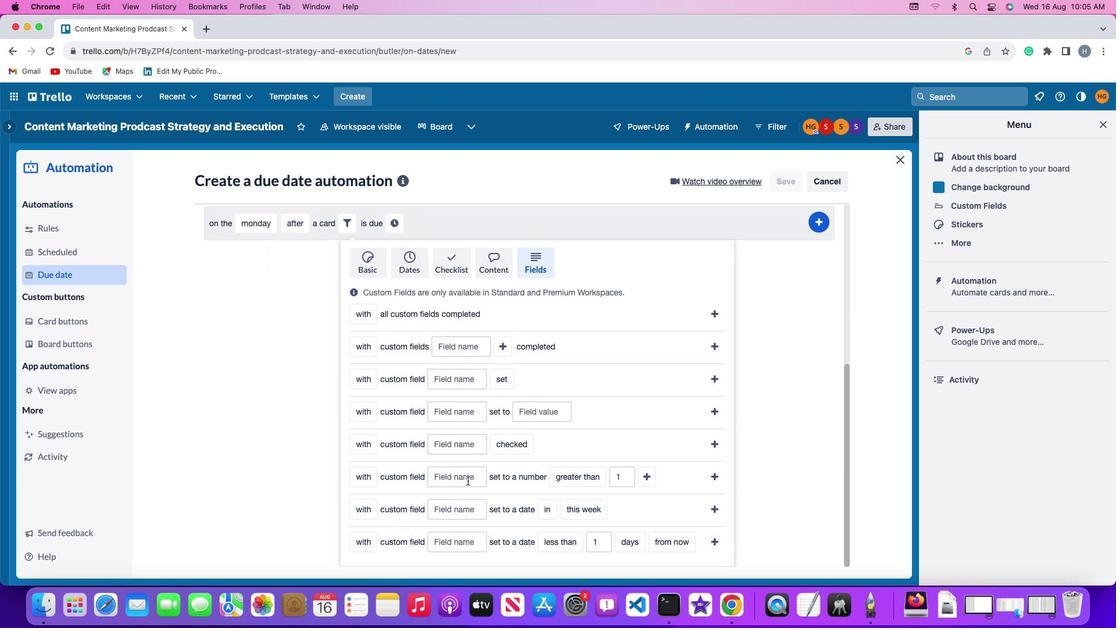 
Action: Mouse pressed left at (465, 478)
Screenshot: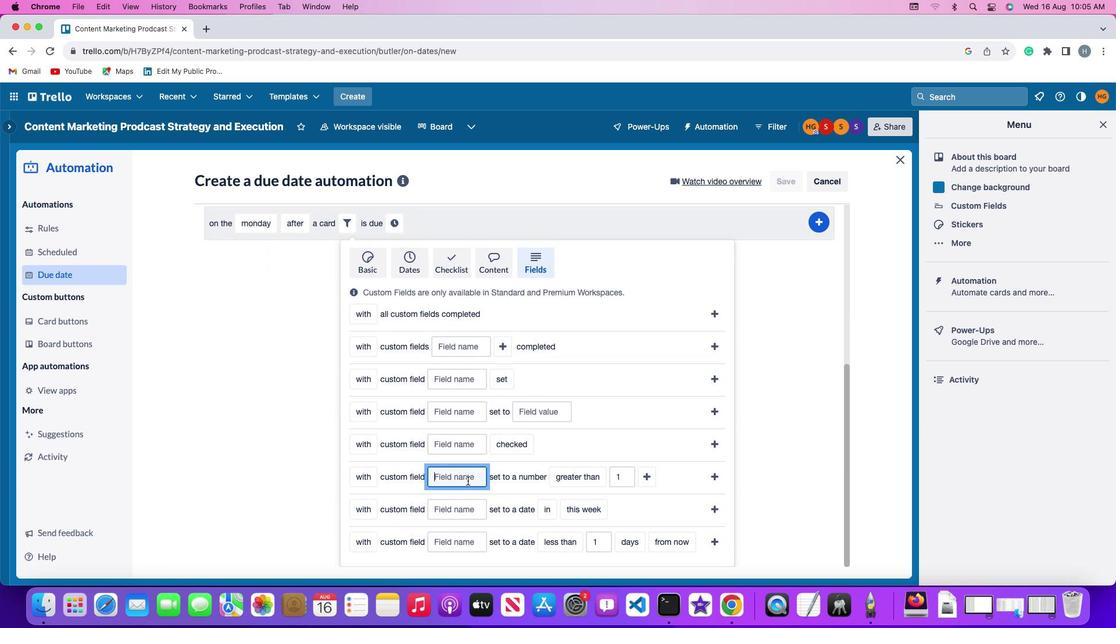 
Action: Mouse moved to (465, 478)
Screenshot: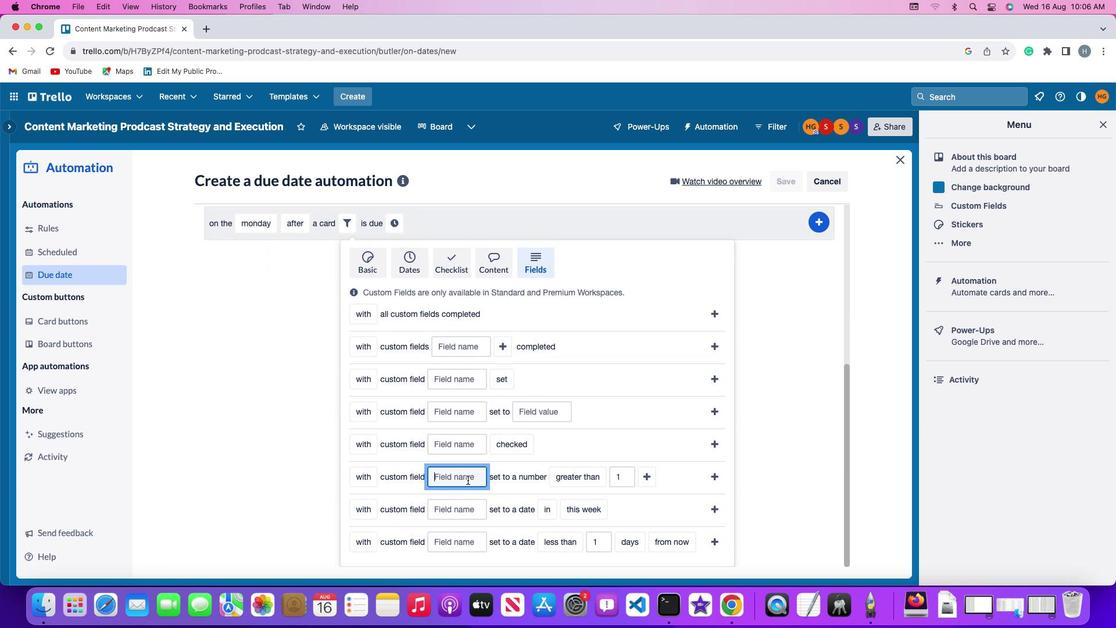 
Action: Key pressed Key.shift'R''e''s''u''m''e'
Screenshot: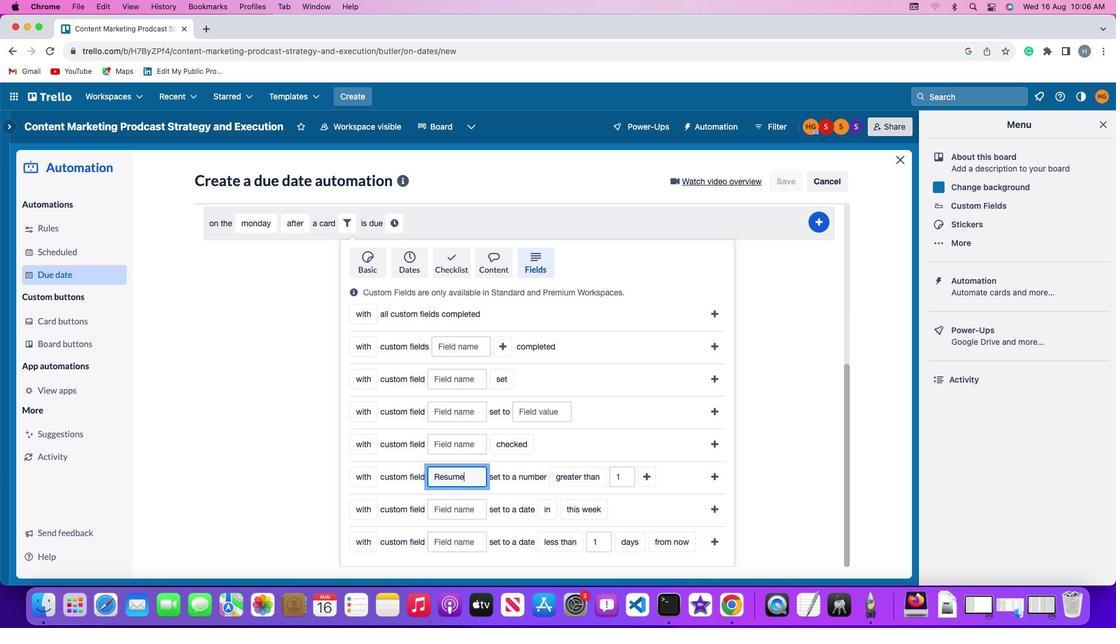 
Action: Mouse moved to (586, 471)
Screenshot: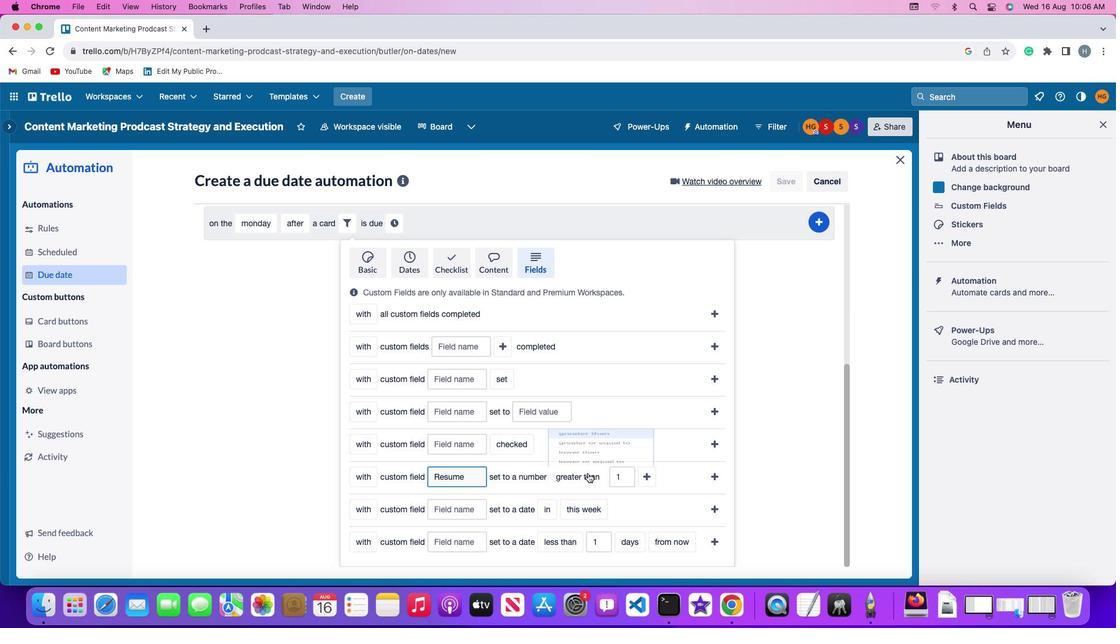 
Action: Mouse pressed left at (586, 471)
Screenshot: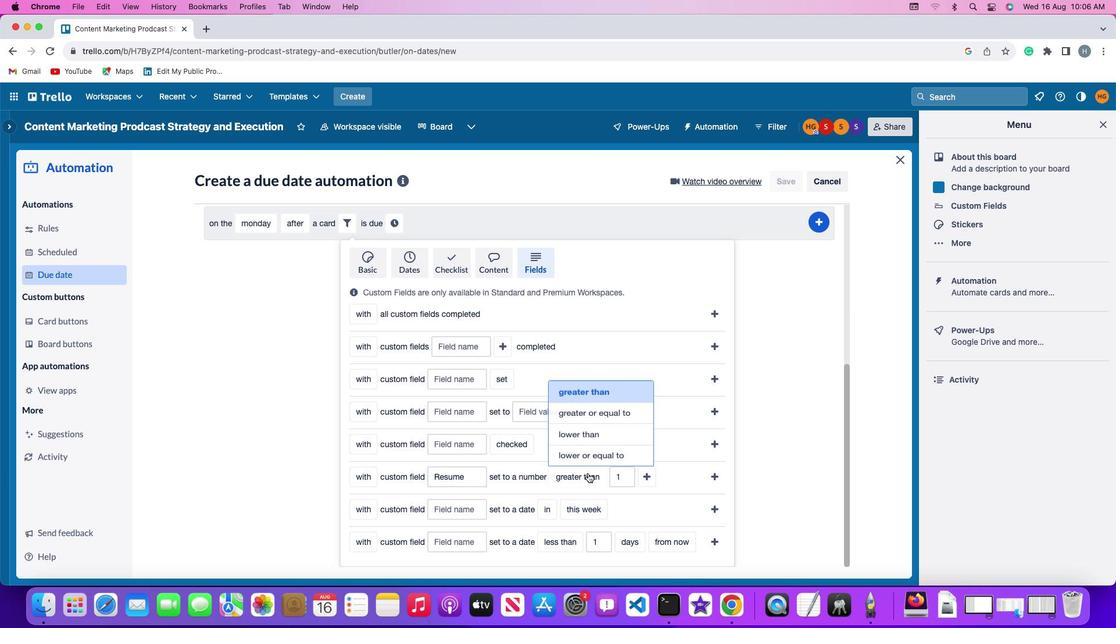 
Action: Mouse moved to (585, 408)
Screenshot: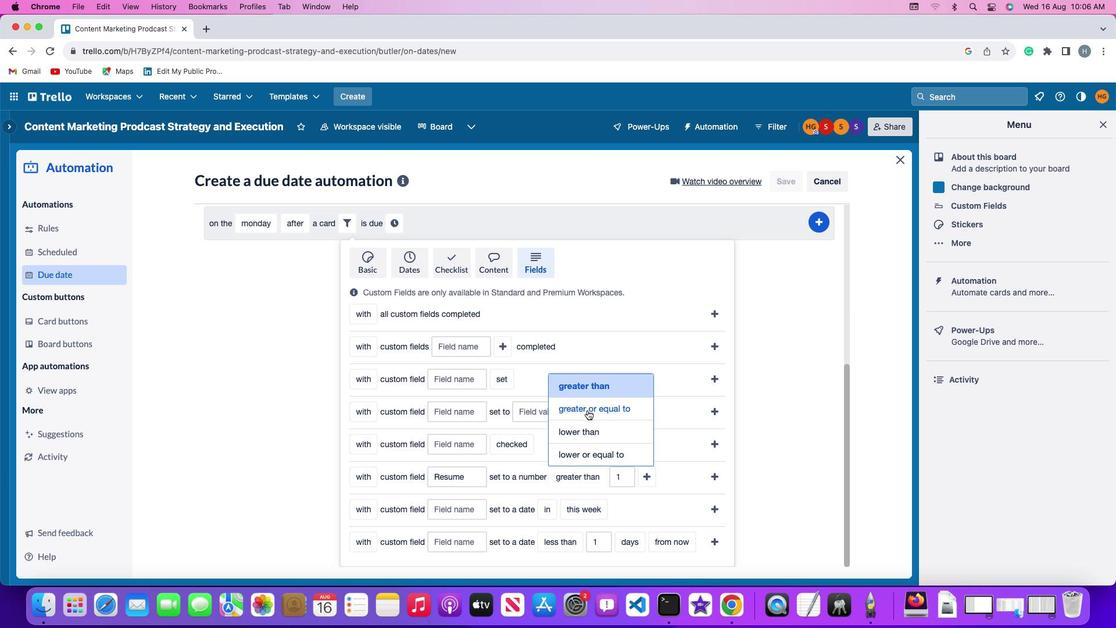 
Action: Mouse pressed left at (585, 408)
Screenshot: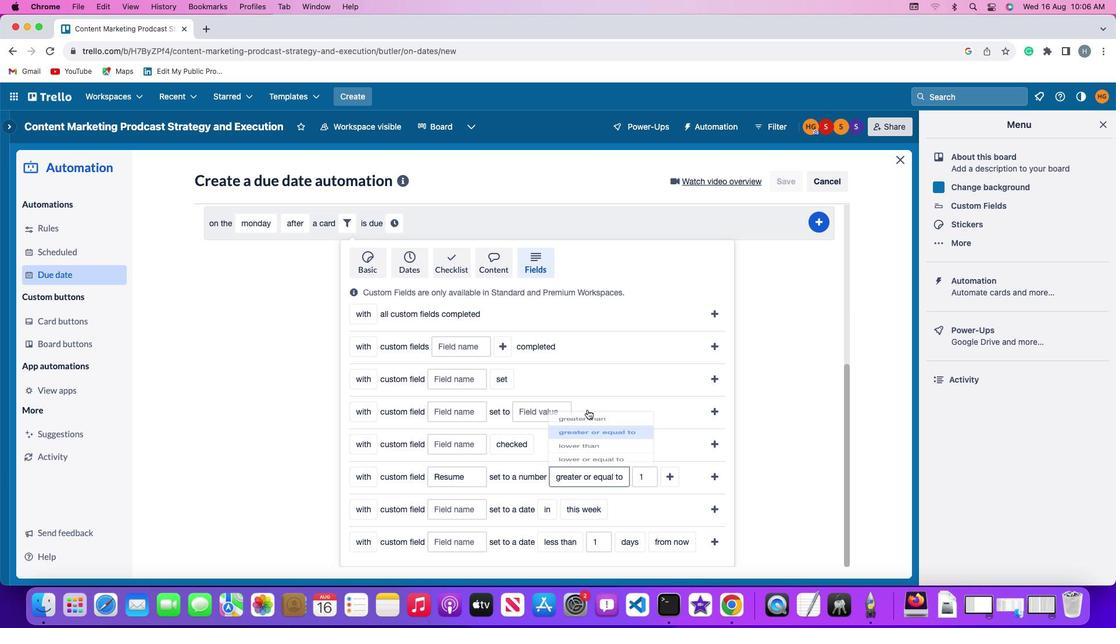 
Action: Mouse moved to (651, 474)
Screenshot: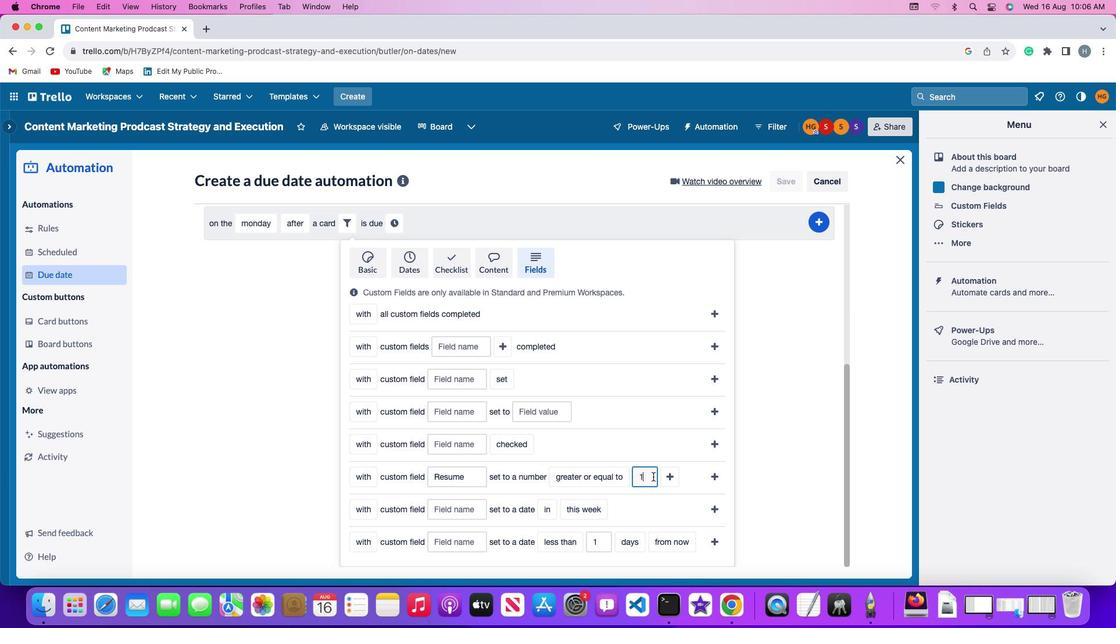 
Action: Mouse pressed left at (651, 474)
Screenshot: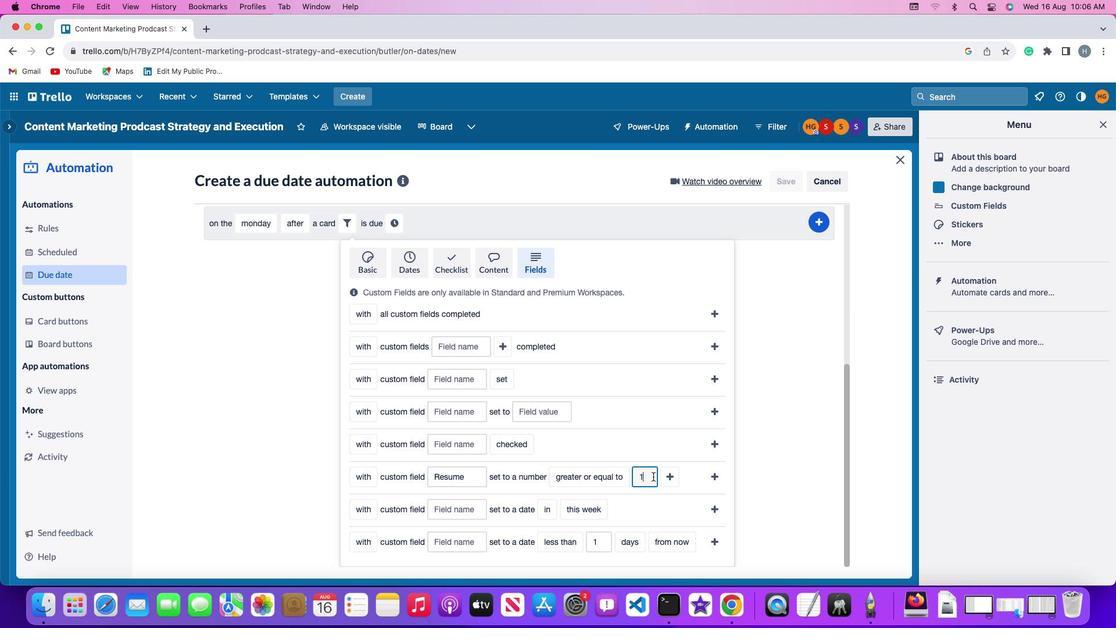 
Action: Key pressed Key.backspace'1'
Screenshot: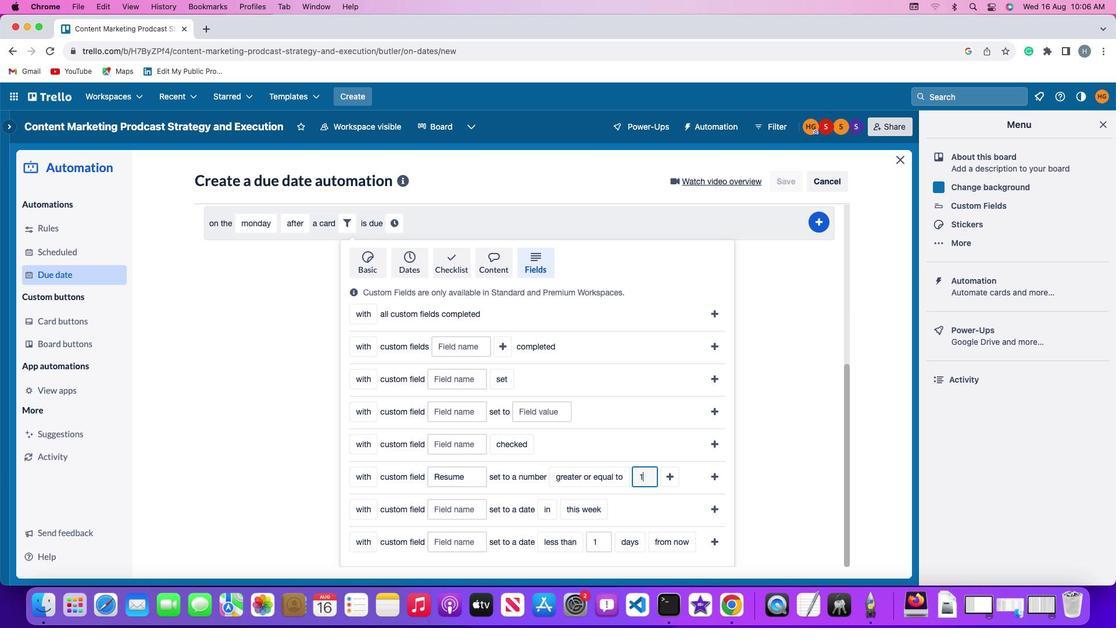 
Action: Mouse moved to (665, 474)
Screenshot: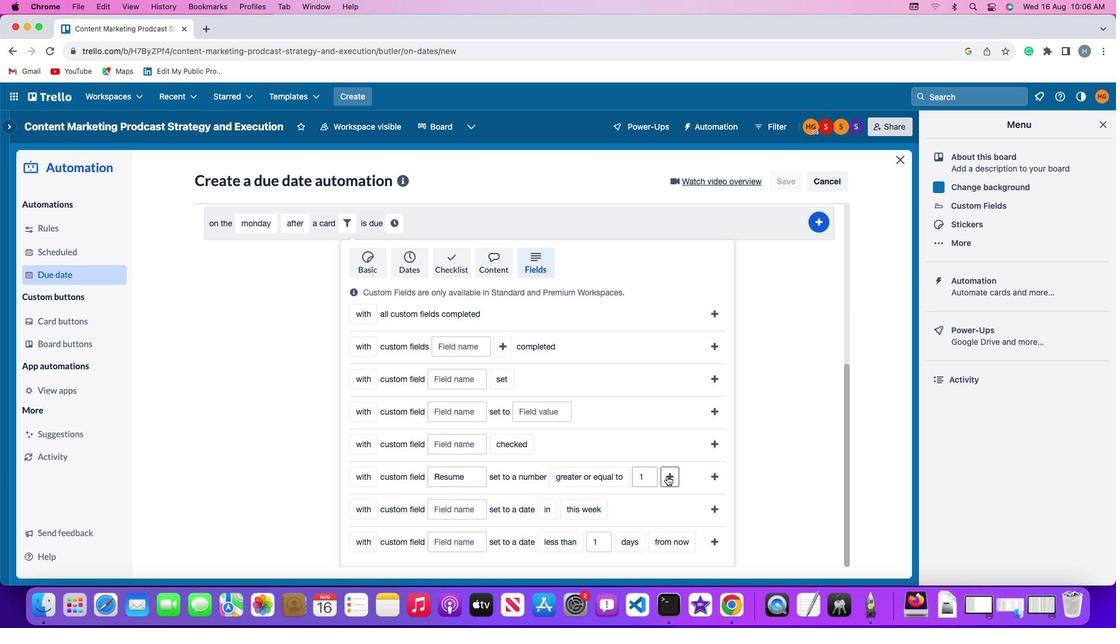 
Action: Mouse pressed left at (665, 474)
Screenshot: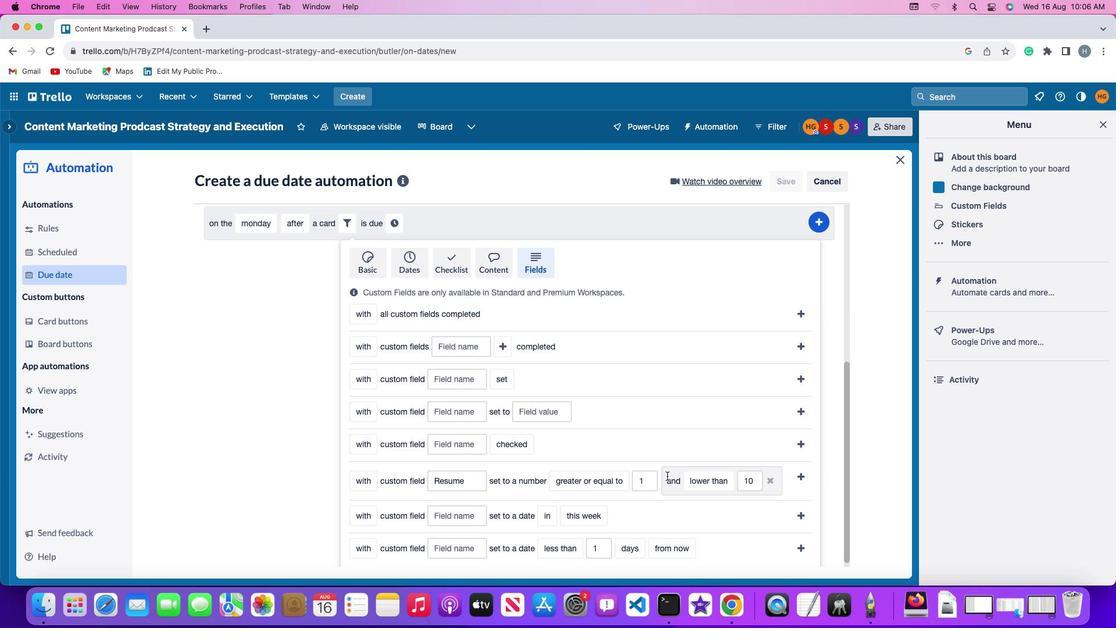 
Action: Mouse moved to (702, 480)
Screenshot: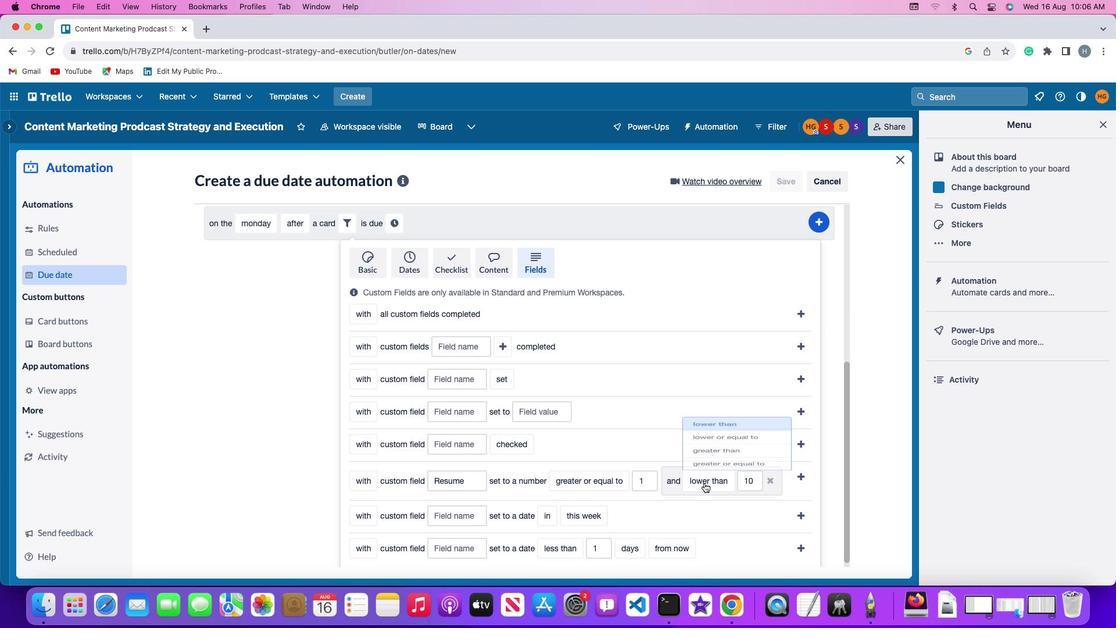 
Action: Mouse pressed left at (702, 480)
Screenshot: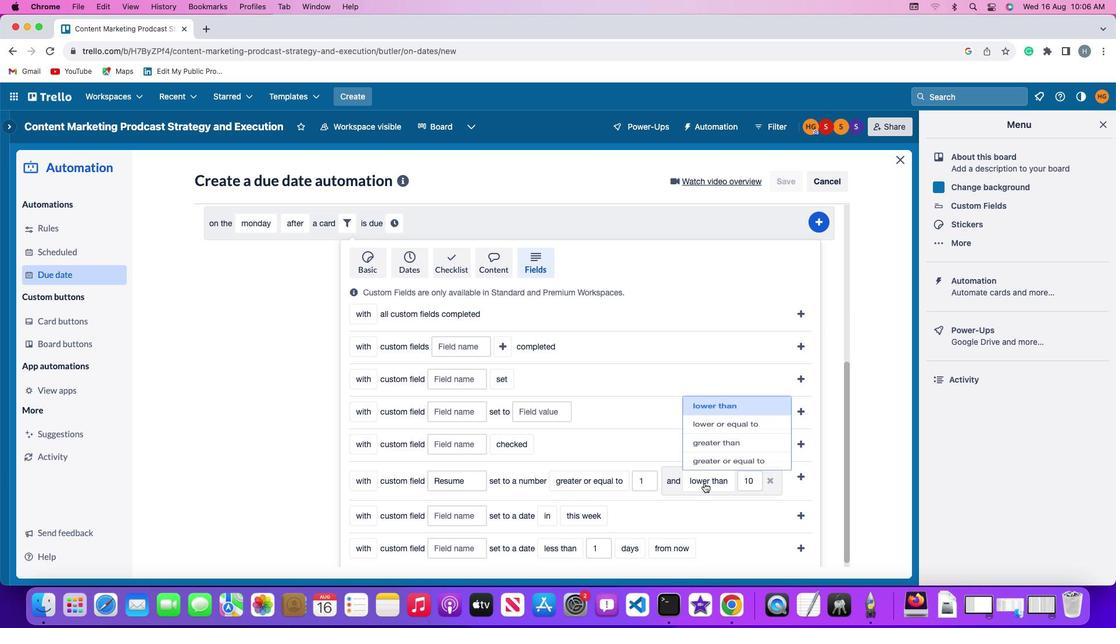 
Action: Mouse moved to (735, 391)
Screenshot: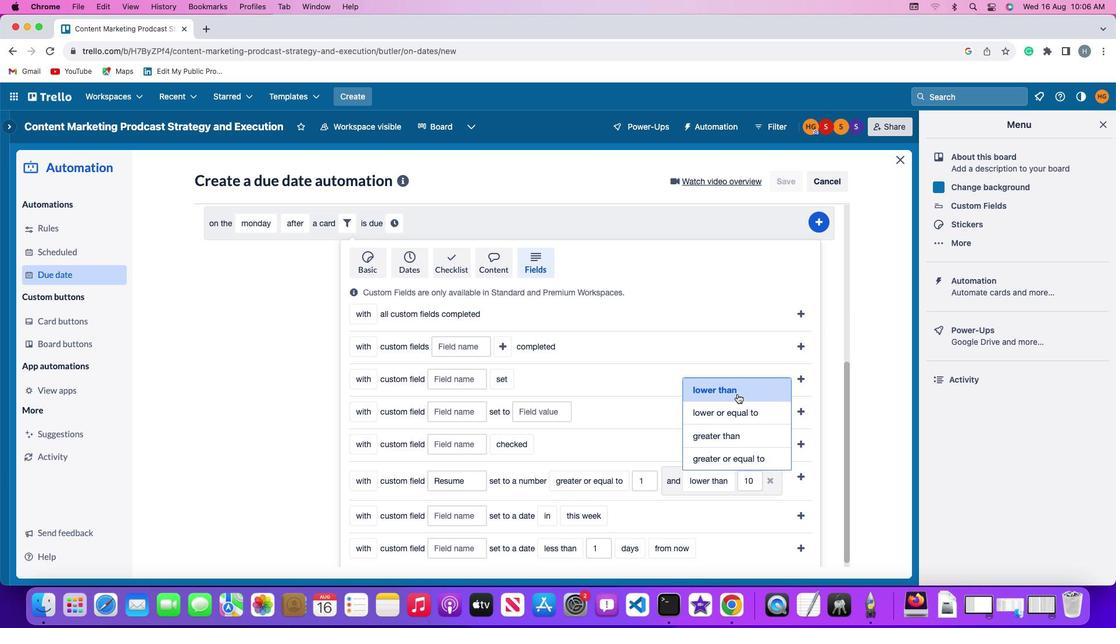
Action: Mouse pressed left at (735, 391)
Screenshot: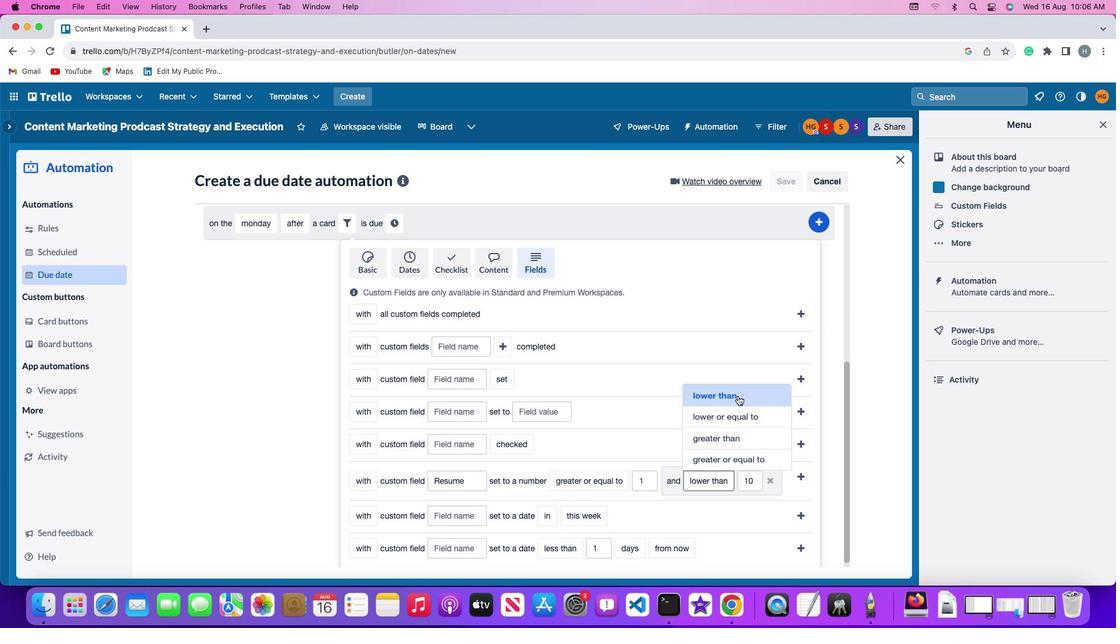 
Action: Mouse moved to (753, 479)
Screenshot: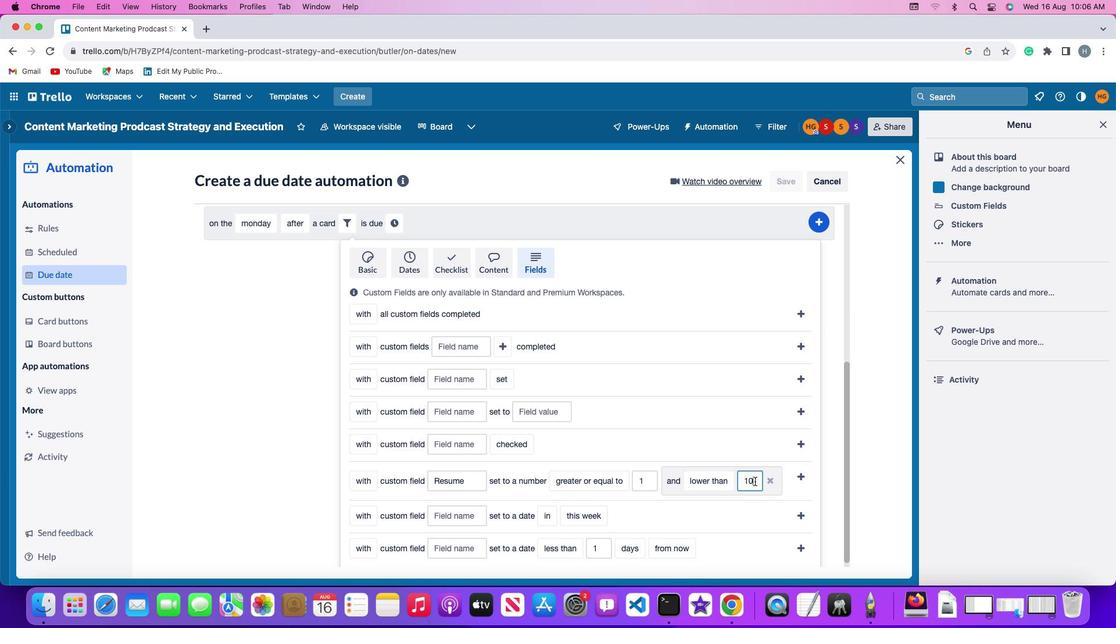 
Action: Mouse pressed left at (753, 479)
Screenshot: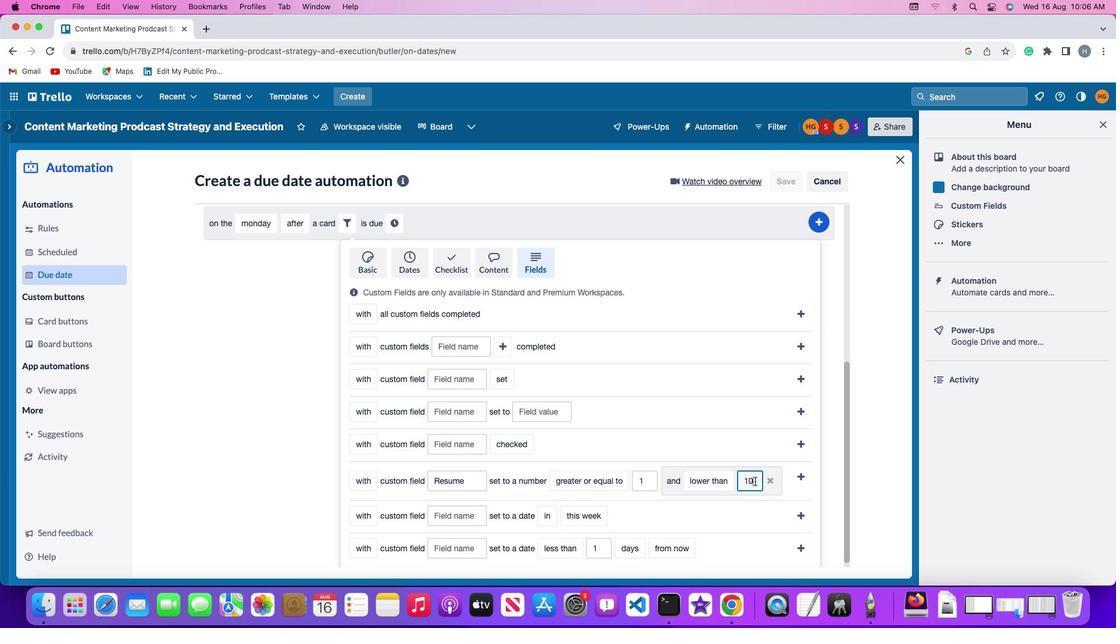 
Action: Mouse moved to (754, 478)
Screenshot: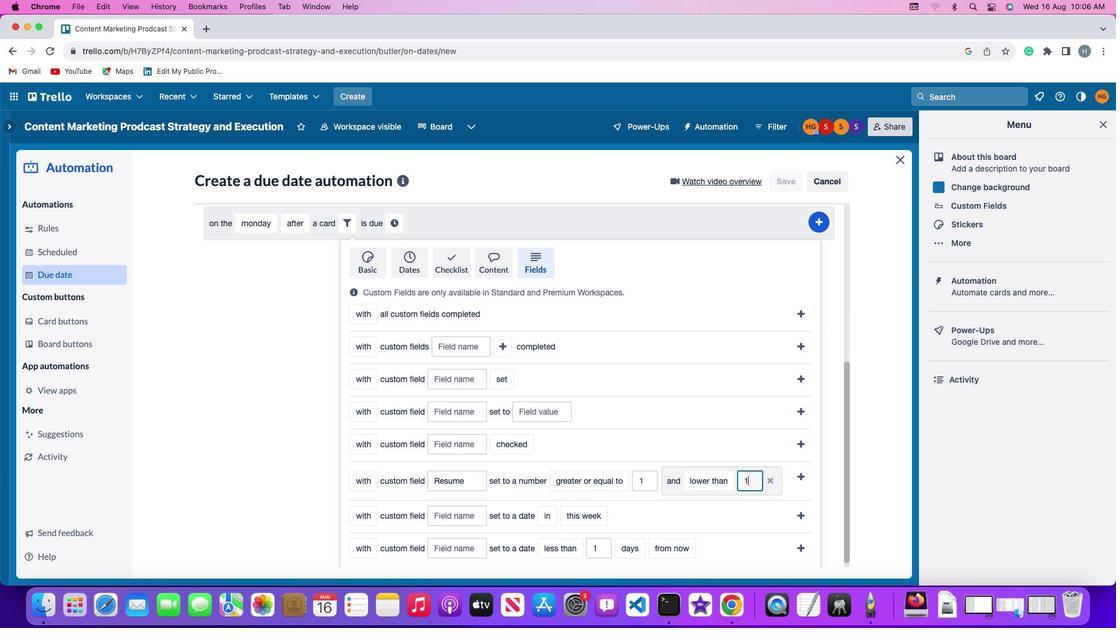 
Action: Key pressed Key.backspaceKey.backspace'1''0'
Screenshot: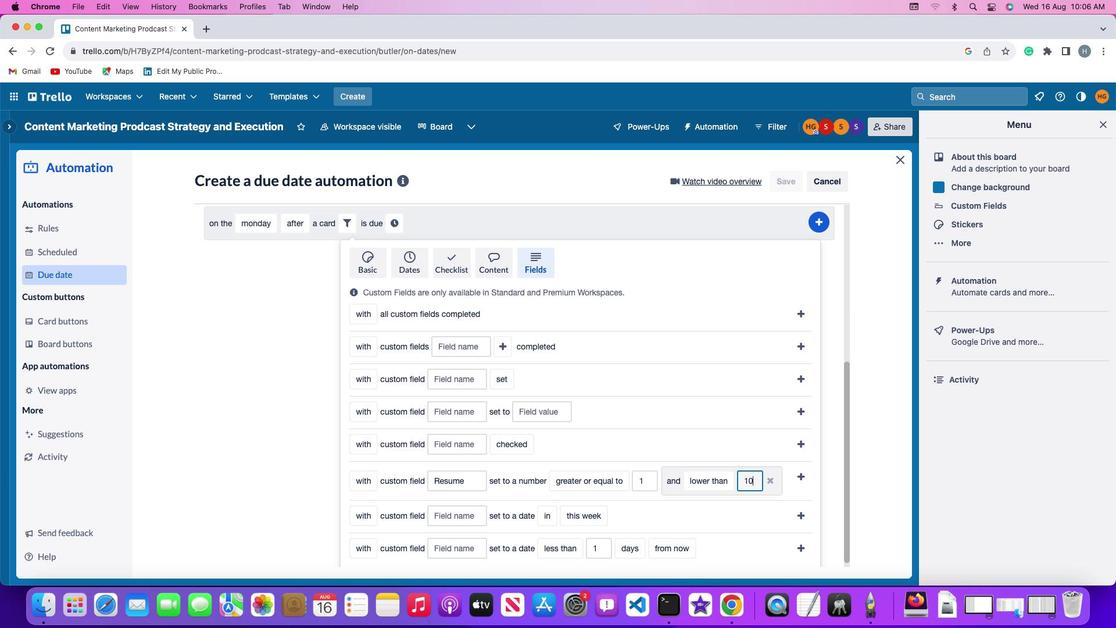 
Action: Mouse moved to (795, 473)
Screenshot: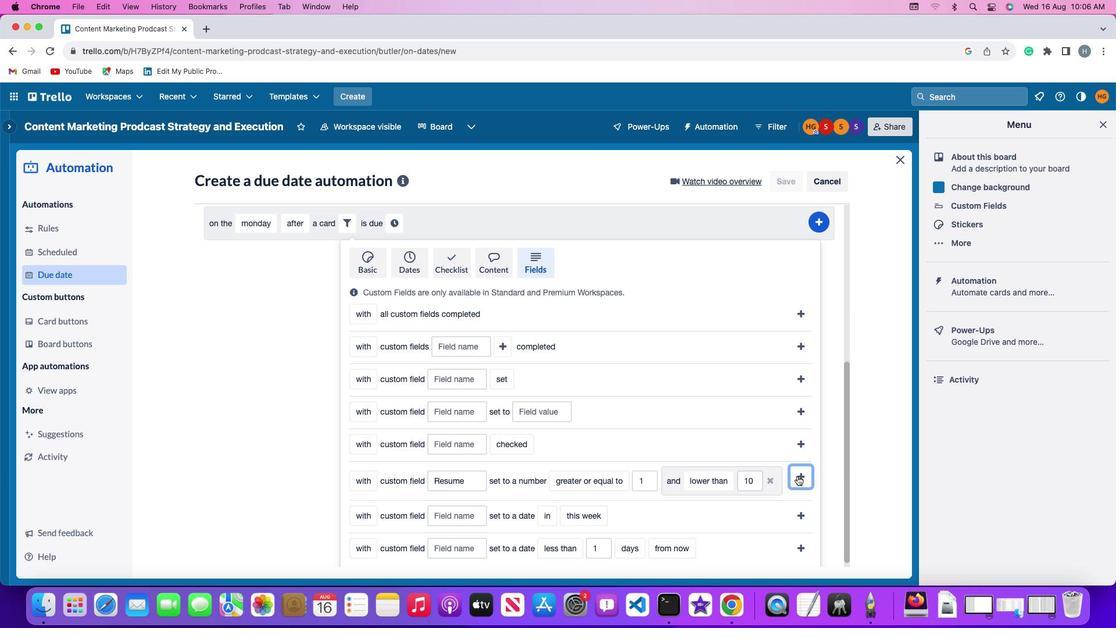 
Action: Mouse pressed left at (795, 473)
Screenshot: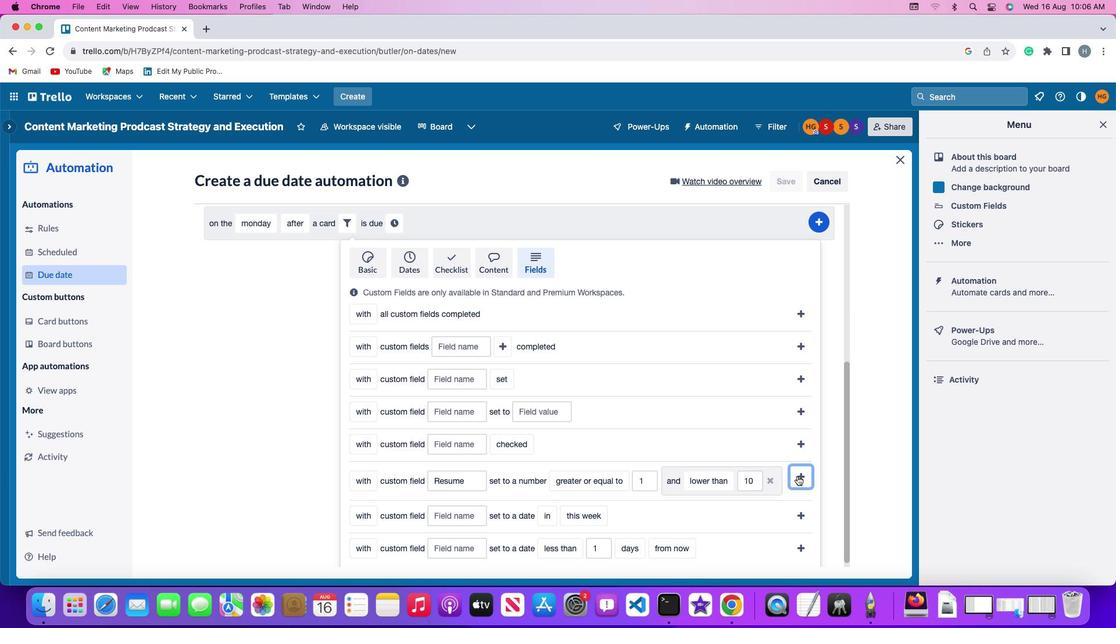 
Action: Mouse moved to (718, 504)
Screenshot: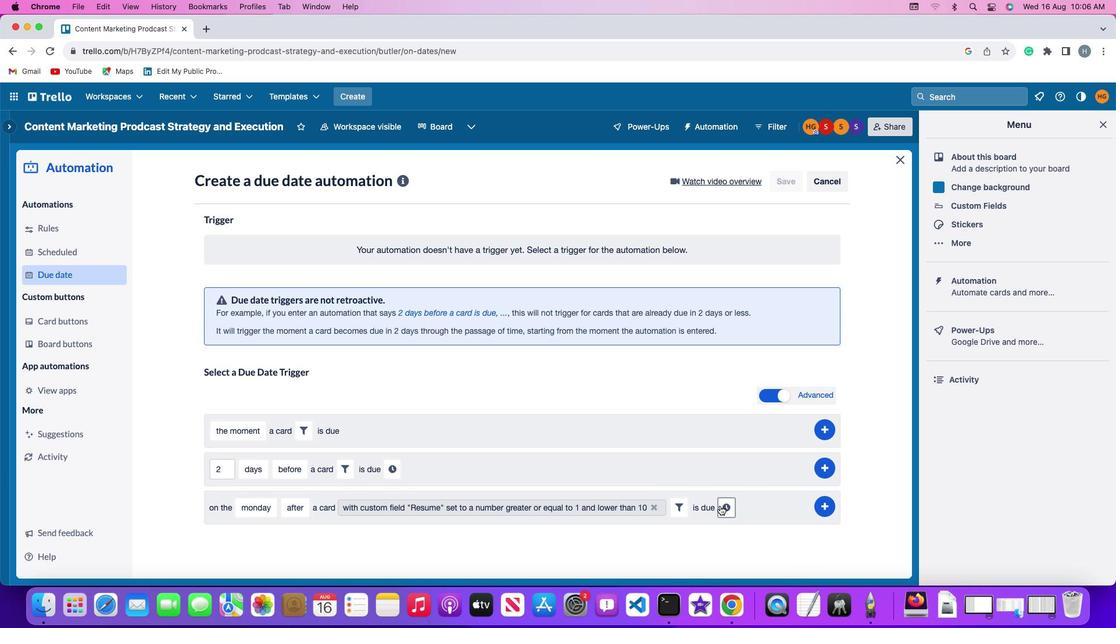 
Action: Mouse pressed left at (718, 504)
Screenshot: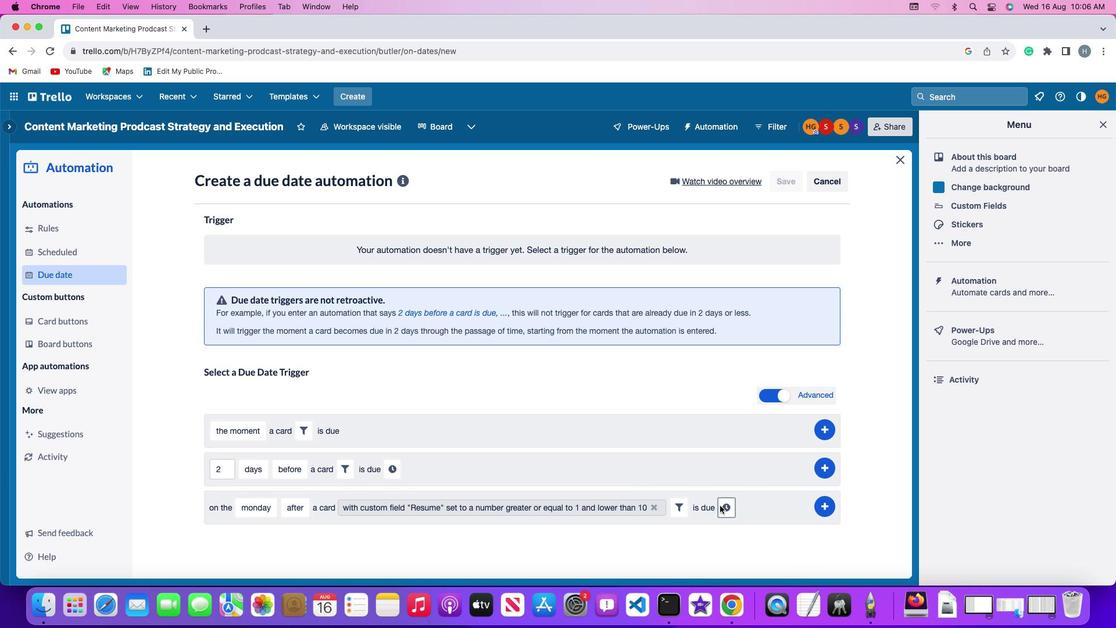 
Action: Mouse moved to (243, 532)
Screenshot: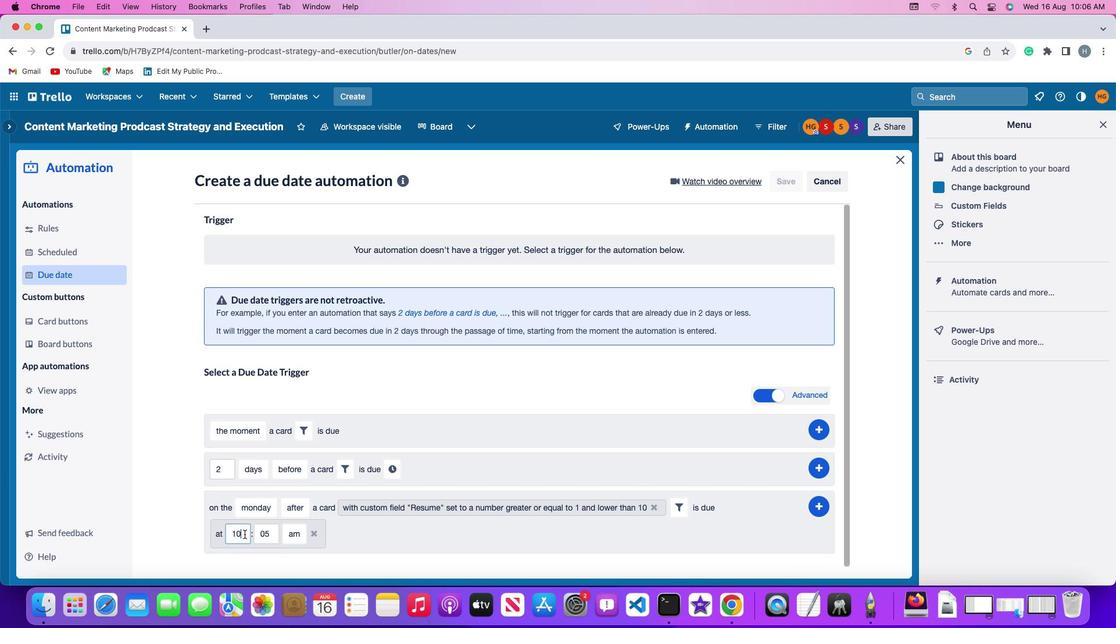 
Action: Mouse pressed left at (243, 532)
Screenshot: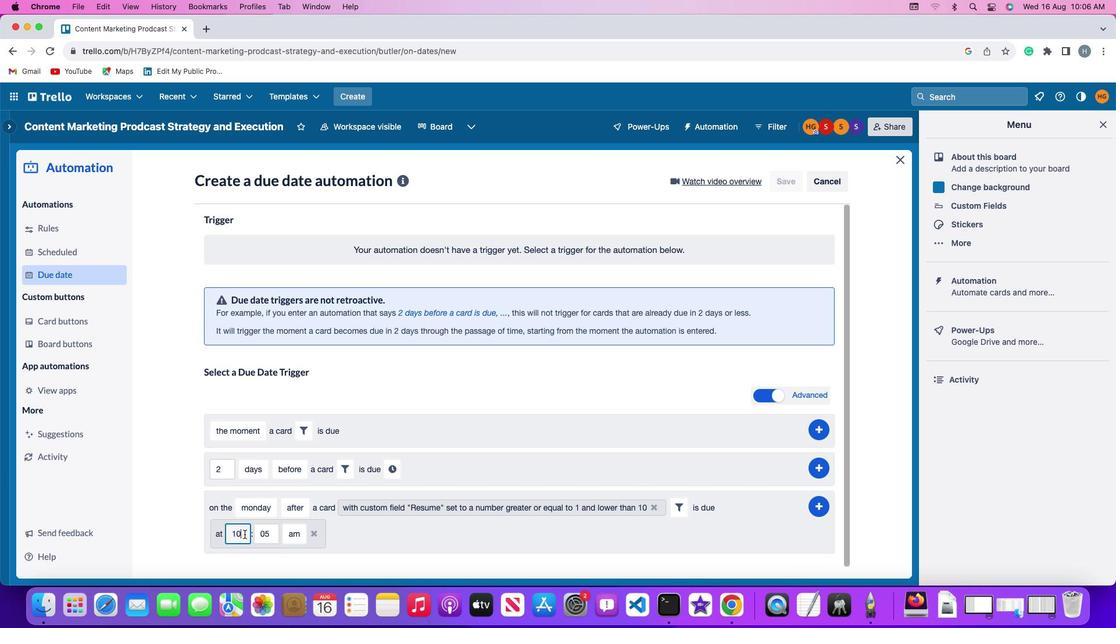 
Action: Mouse moved to (243, 532)
Screenshot: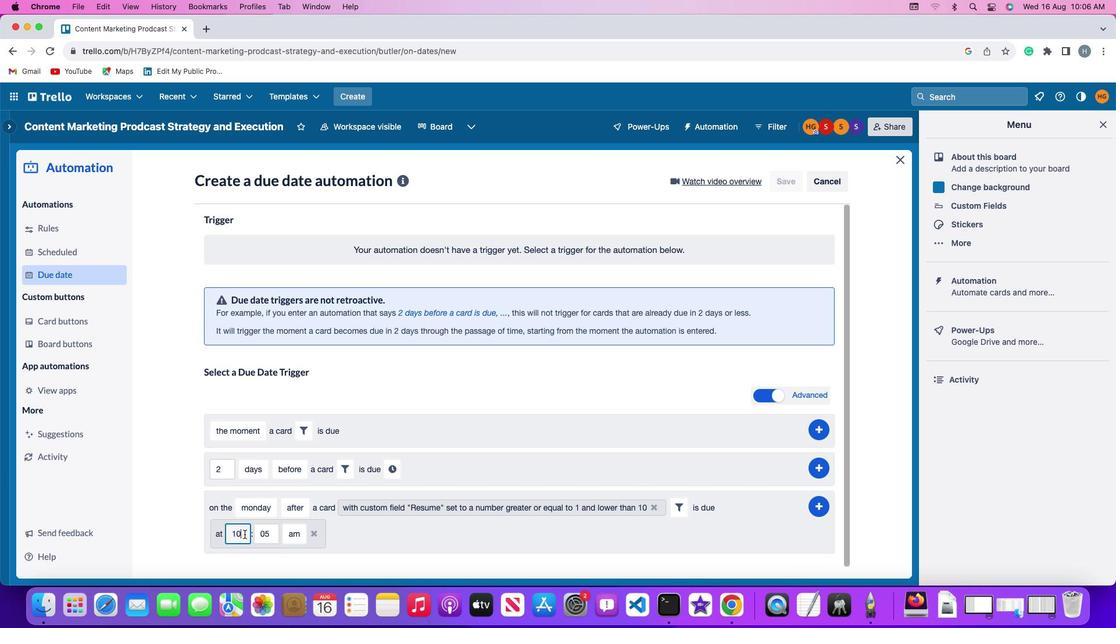 
Action: Key pressed Key.backspaceKey.backspace'1''1'
Screenshot: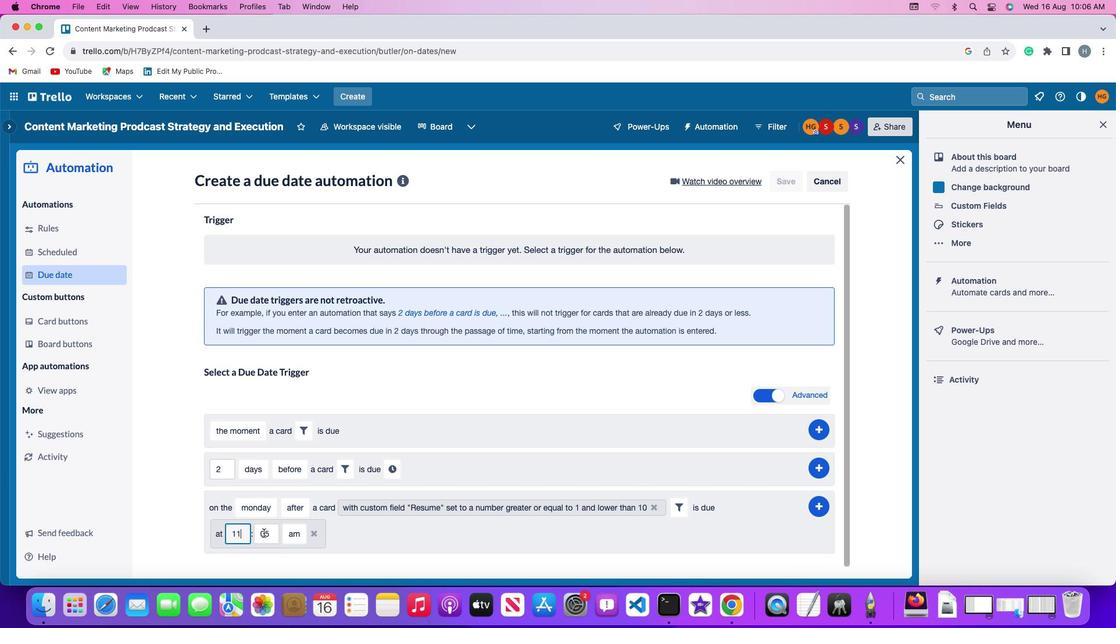 
Action: Mouse moved to (270, 530)
Screenshot: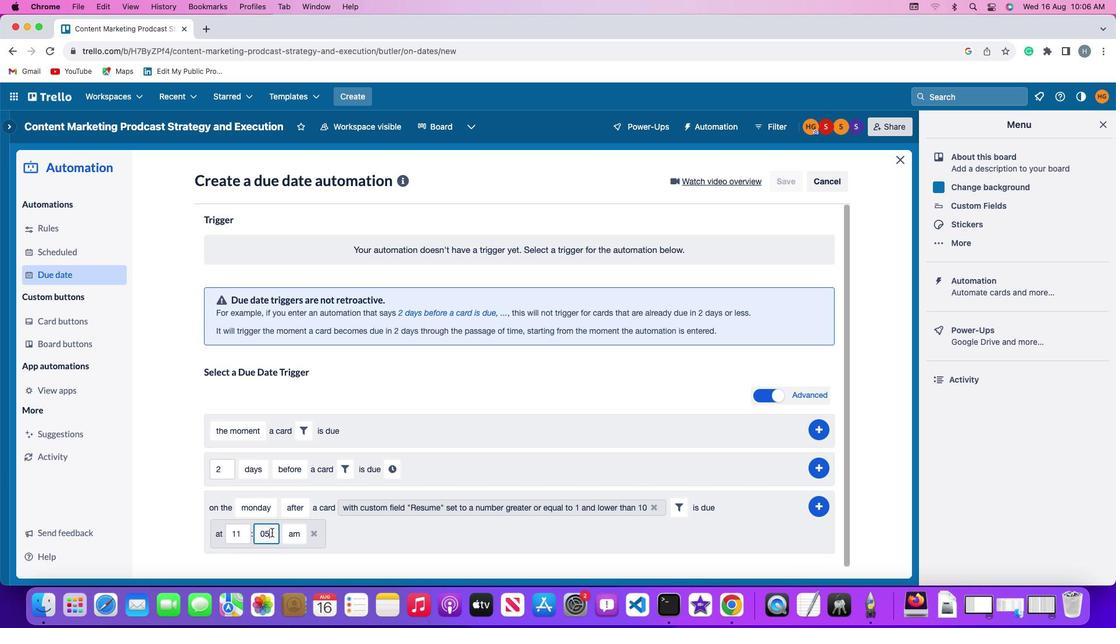 
Action: Mouse pressed left at (270, 530)
Screenshot: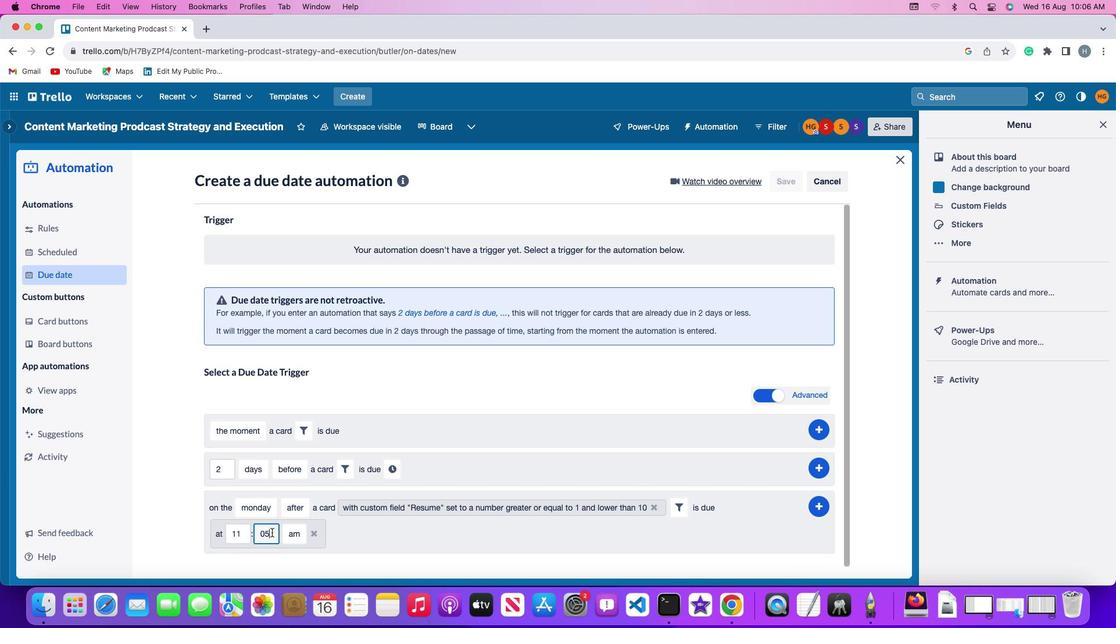 
Action: Key pressed Key.backspace
Screenshot: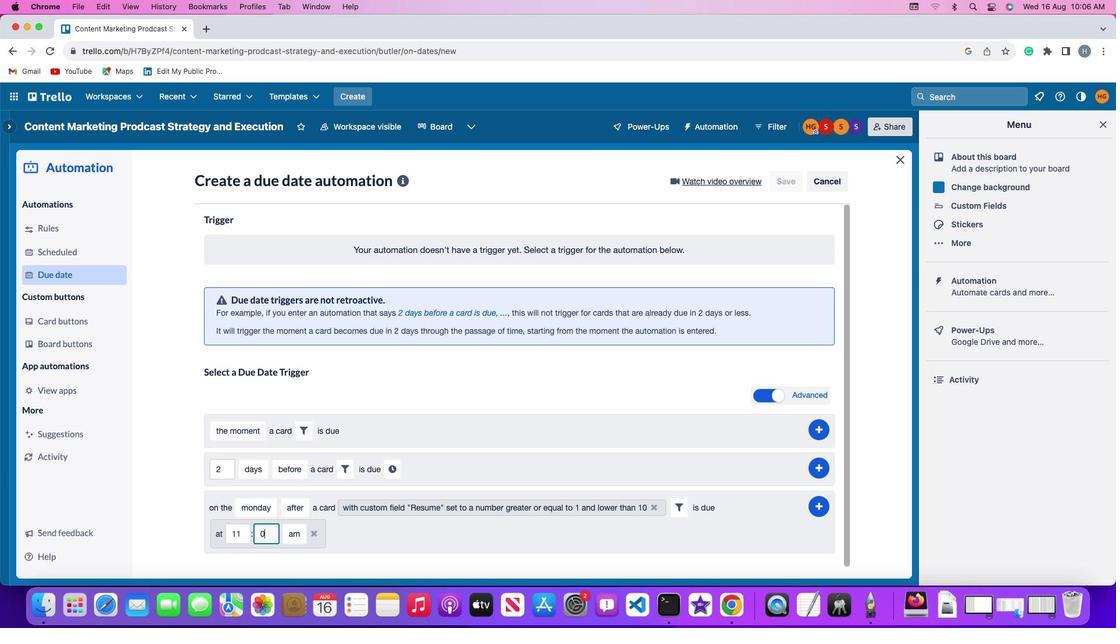 
Action: Mouse moved to (270, 530)
Screenshot: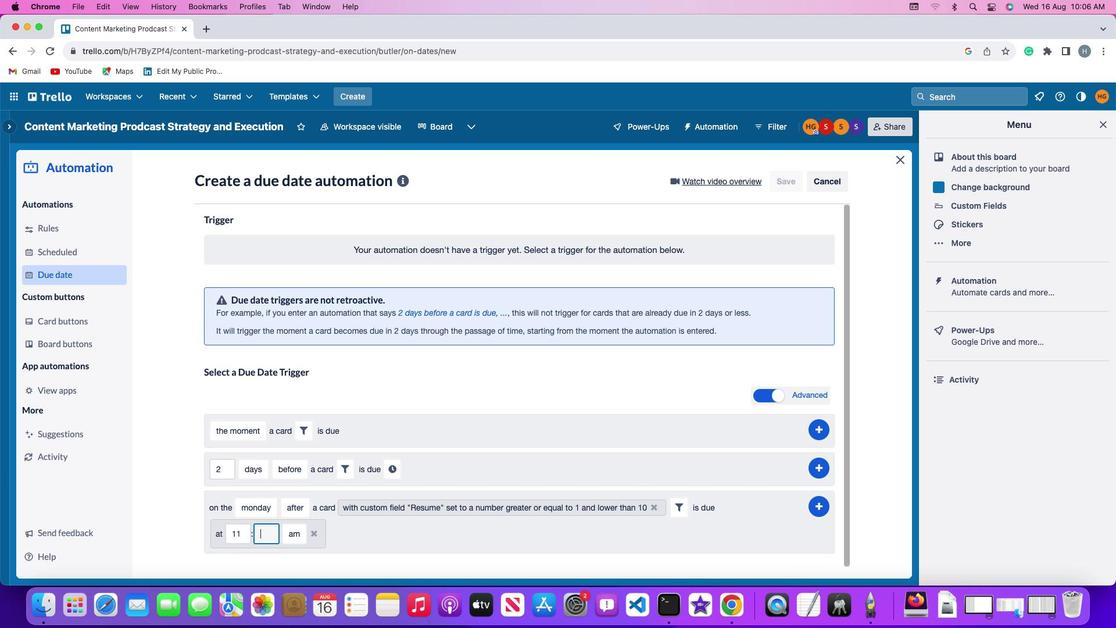 
Action: Key pressed Key.backspace
Screenshot: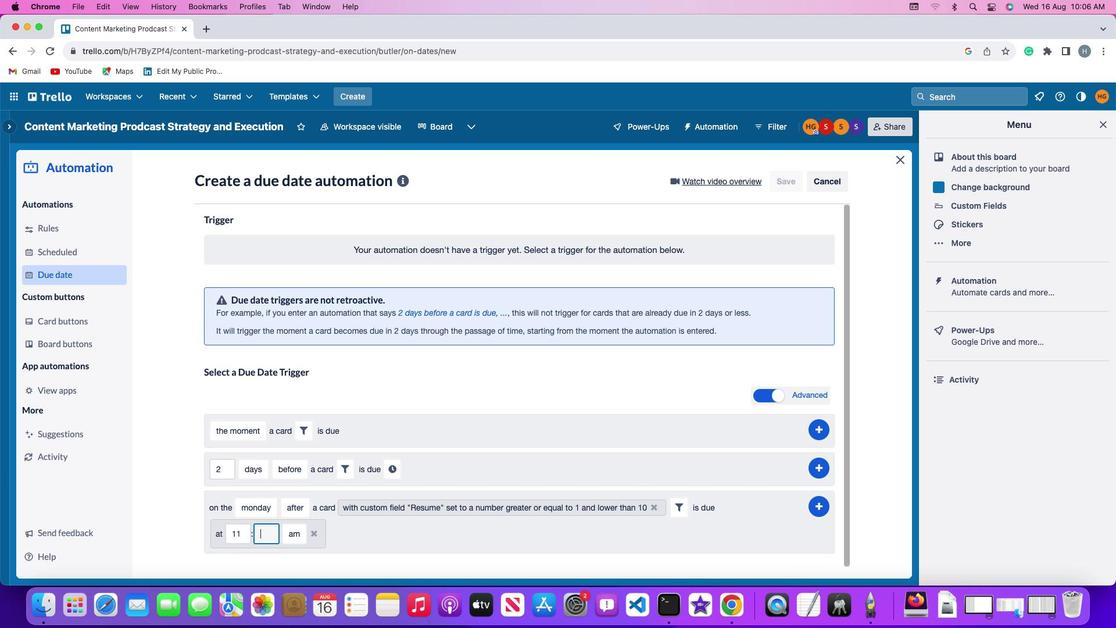 
Action: Mouse moved to (270, 530)
Screenshot: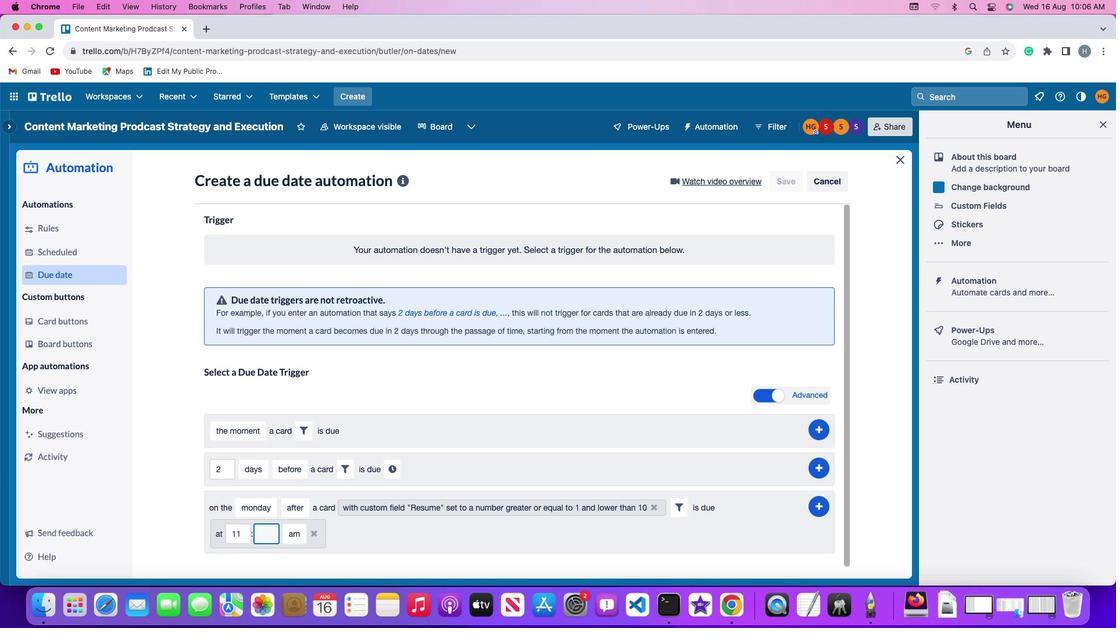 
Action: Key pressed Key.backspace'0''0'
Screenshot: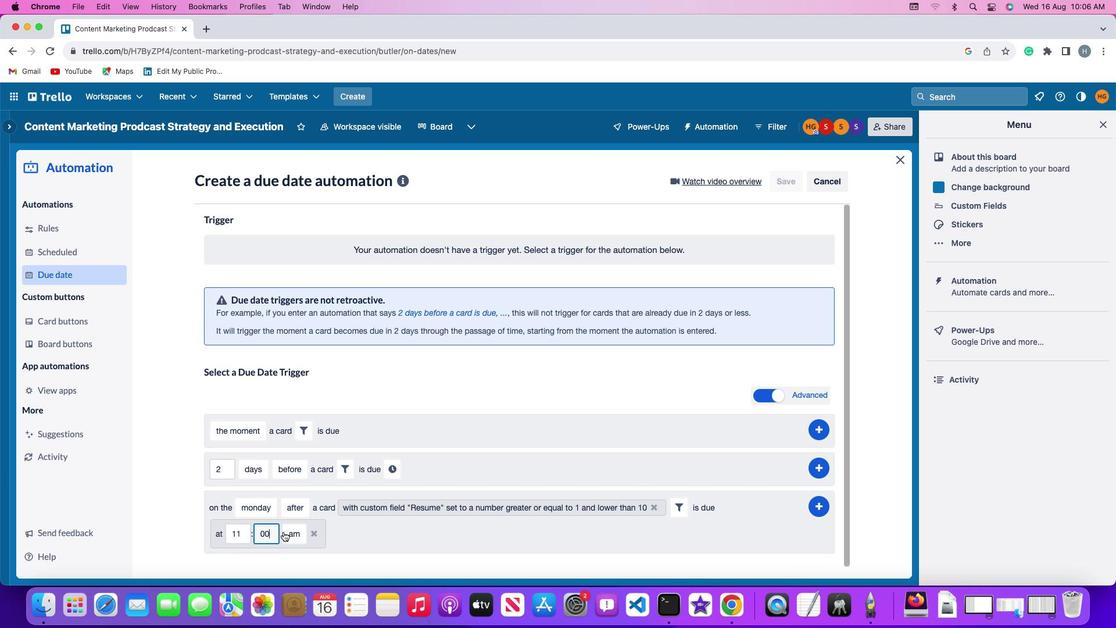 
Action: Mouse moved to (294, 530)
Screenshot: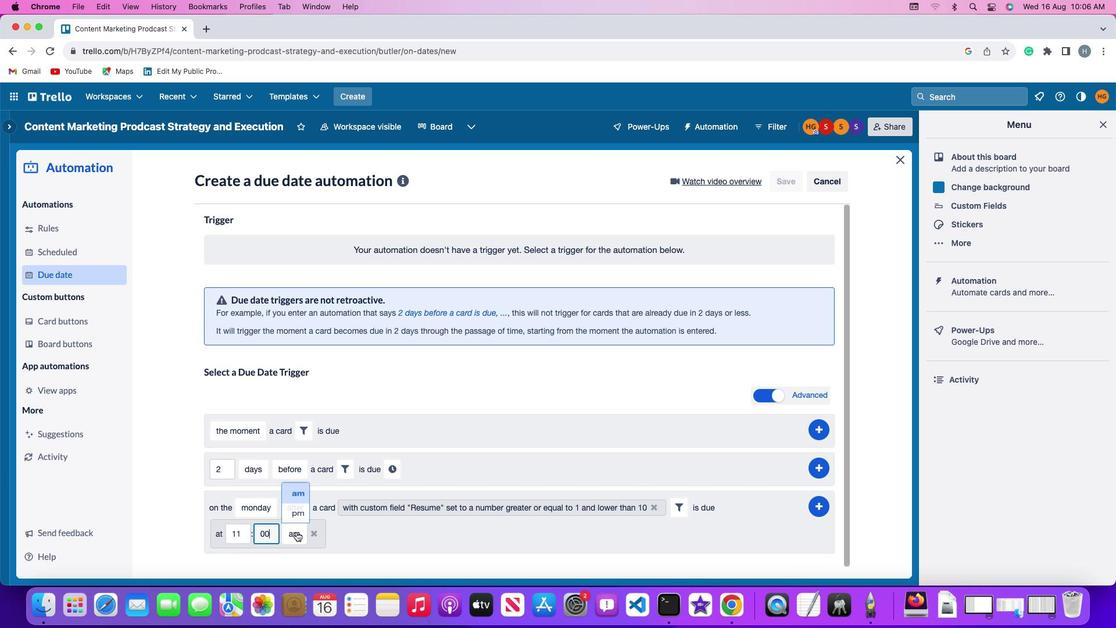 
Action: Mouse pressed left at (294, 530)
Screenshot: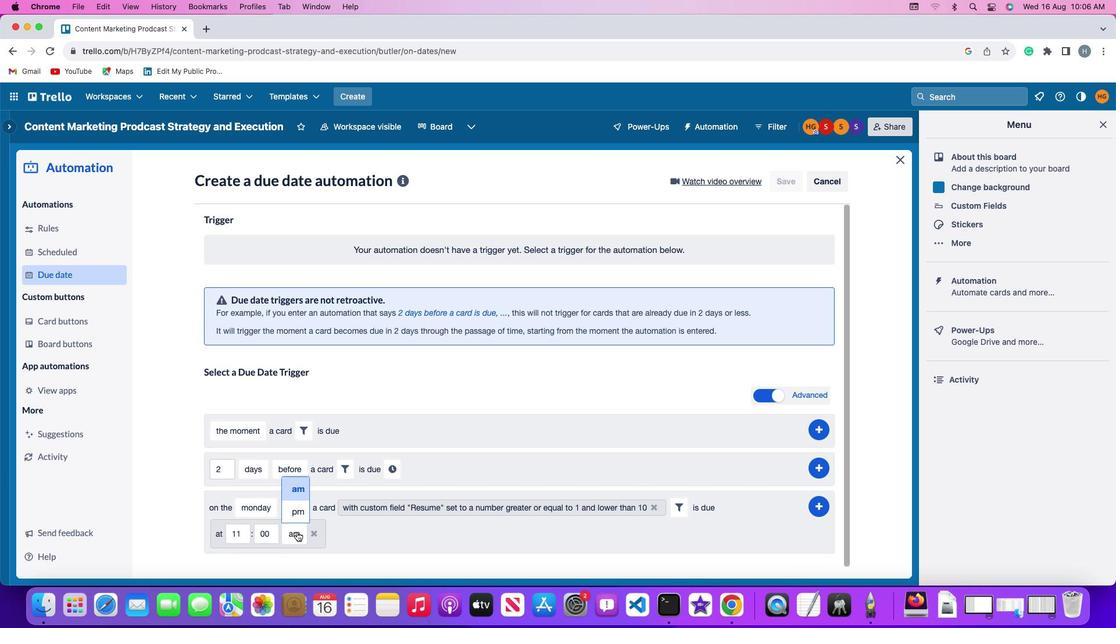 
Action: Mouse moved to (294, 488)
Screenshot: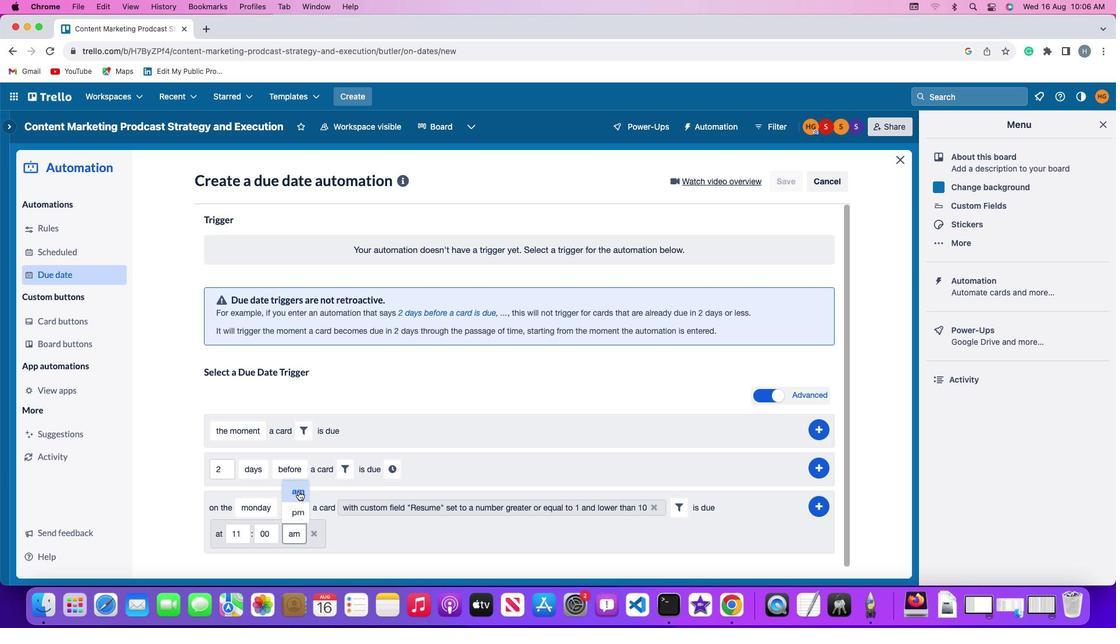 
Action: Mouse pressed left at (294, 488)
Screenshot: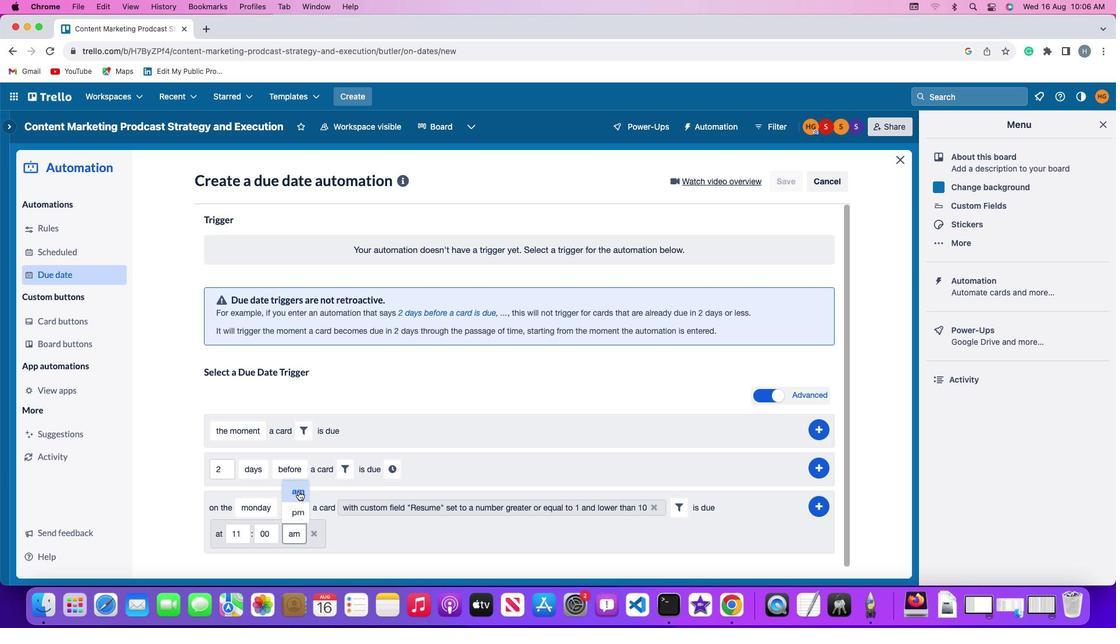 
Action: Mouse moved to (817, 503)
Screenshot: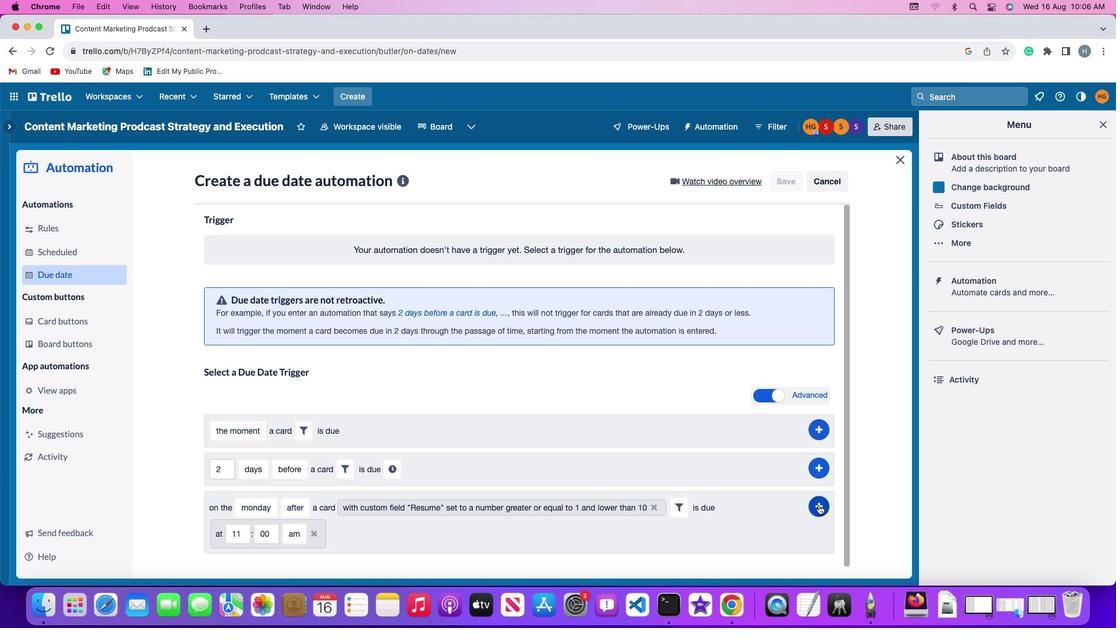 
Action: Mouse pressed left at (817, 503)
Screenshot: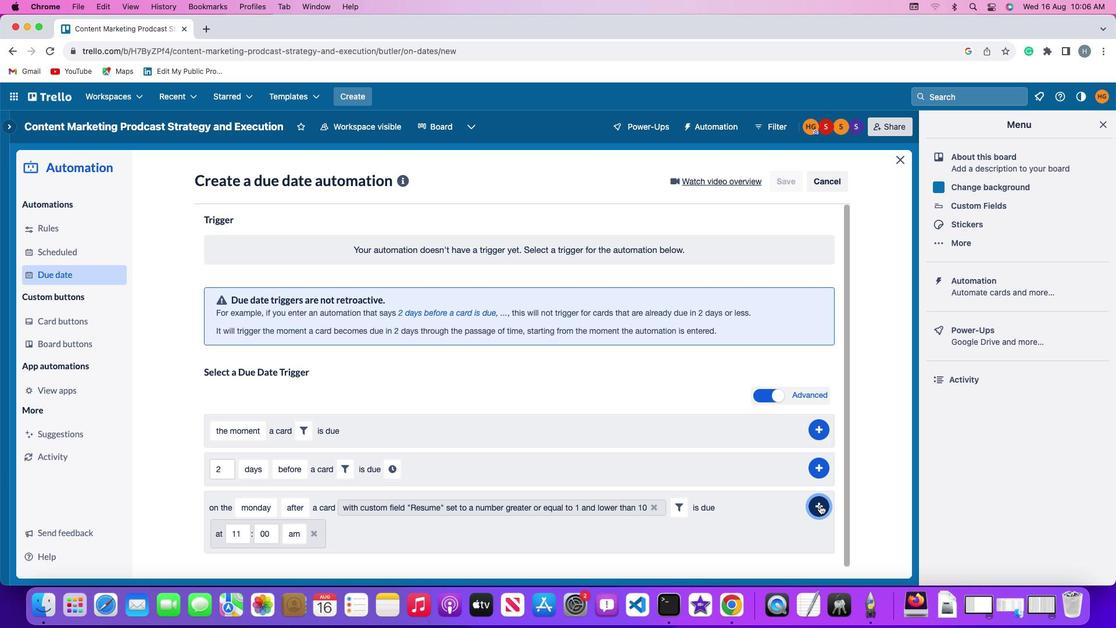 
Action: Mouse moved to (865, 386)
Screenshot: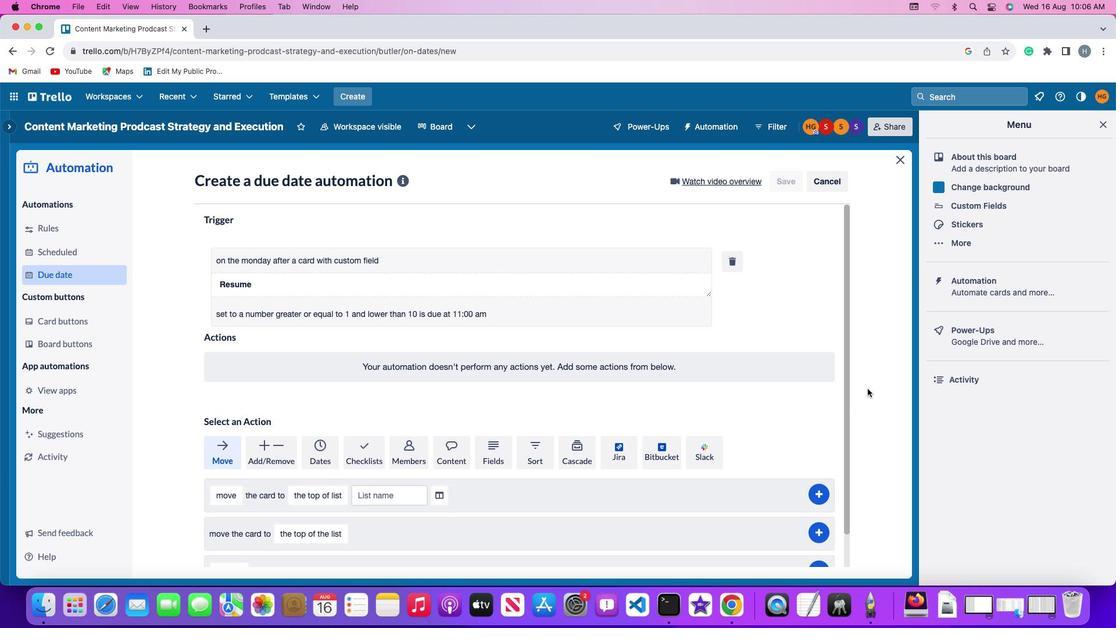 
